 Task: Create a Sprint called Sprint0000000250 in Scrum Project Project0000000084 in Jira. Create a Sprint called Sprint0000000251 in Scrum Project Project0000000084 in Jira. Create a Sprint called Sprint0000000252 in Scrum Project Project0000000084 in Jira. Set Duration of Sprint called Sprint0000000250 in Scrum Project Project0000000084 to 1 week in Jira. Set Duration of Sprint called Sprint0000000251 in Scrum Project Project0000000084 to 2 weeks in Jira
Action: Mouse moved to (274, 90)
Screenshot: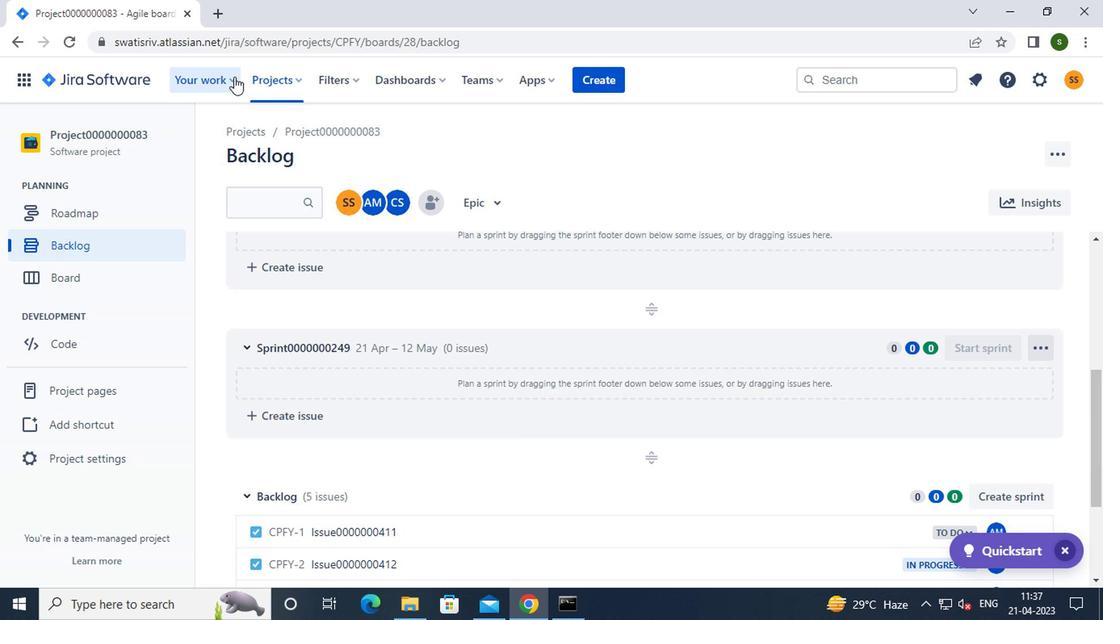 
Action: Mouse pressed left at (274, 90)
Screenshot: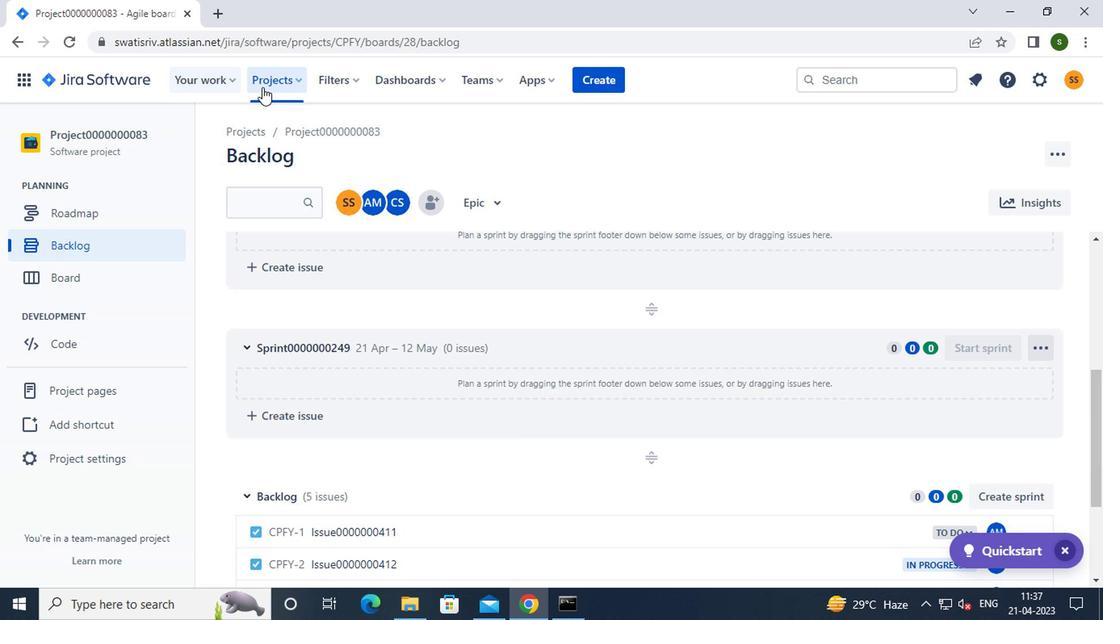 
Action: Mouse moved to (336, 185)
Screenshot: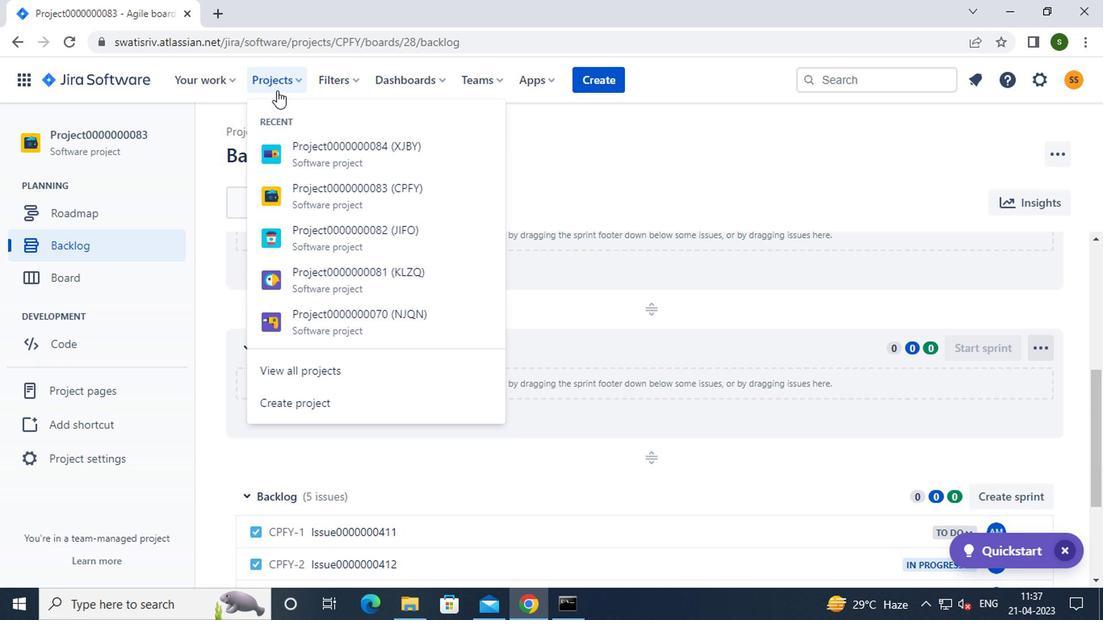 
Action: Mouse pressed left at (336, 185)
Screenshot: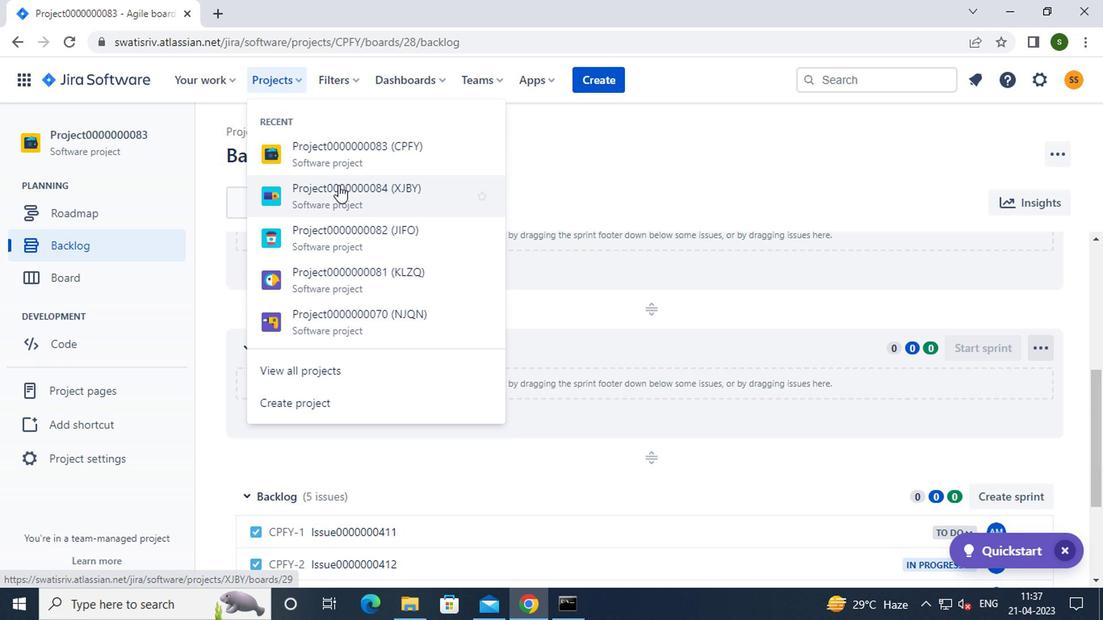 
Action: Mouse moved to (126, 251)
Screenshot: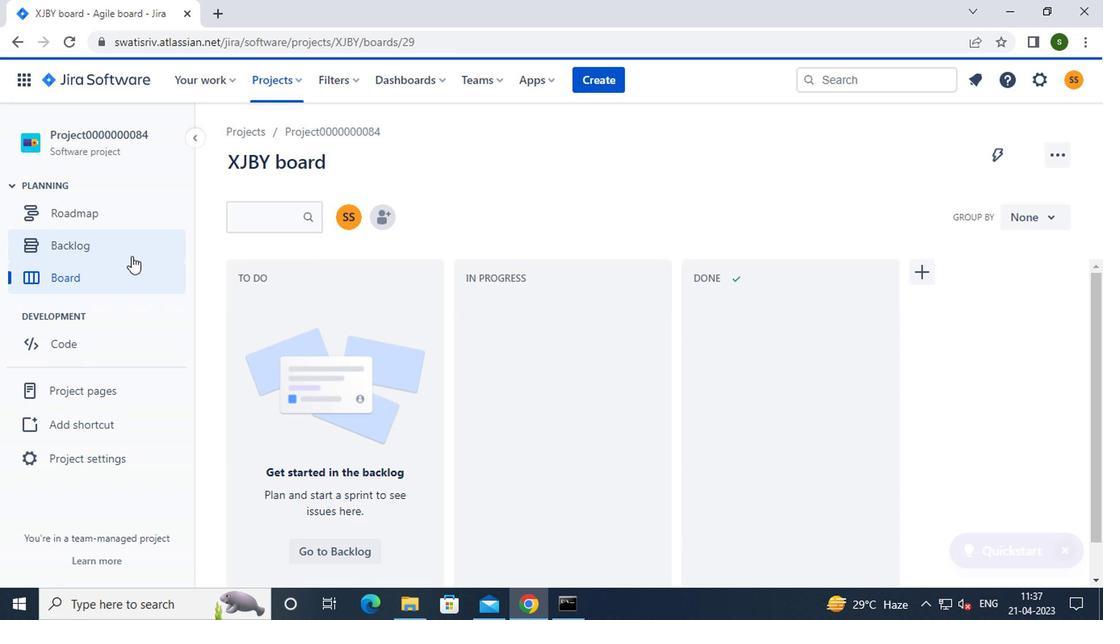 
Action: Mouse pressed left at (126, 251)
Screenshot: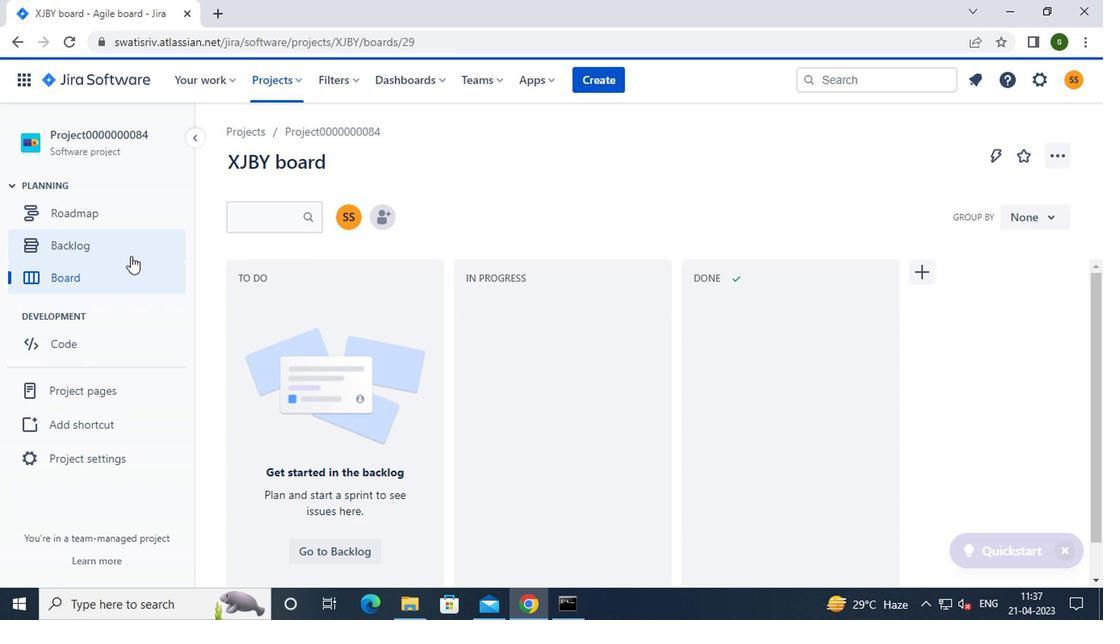 
Action: Mouse moved to (1031, 259)
Screenshot: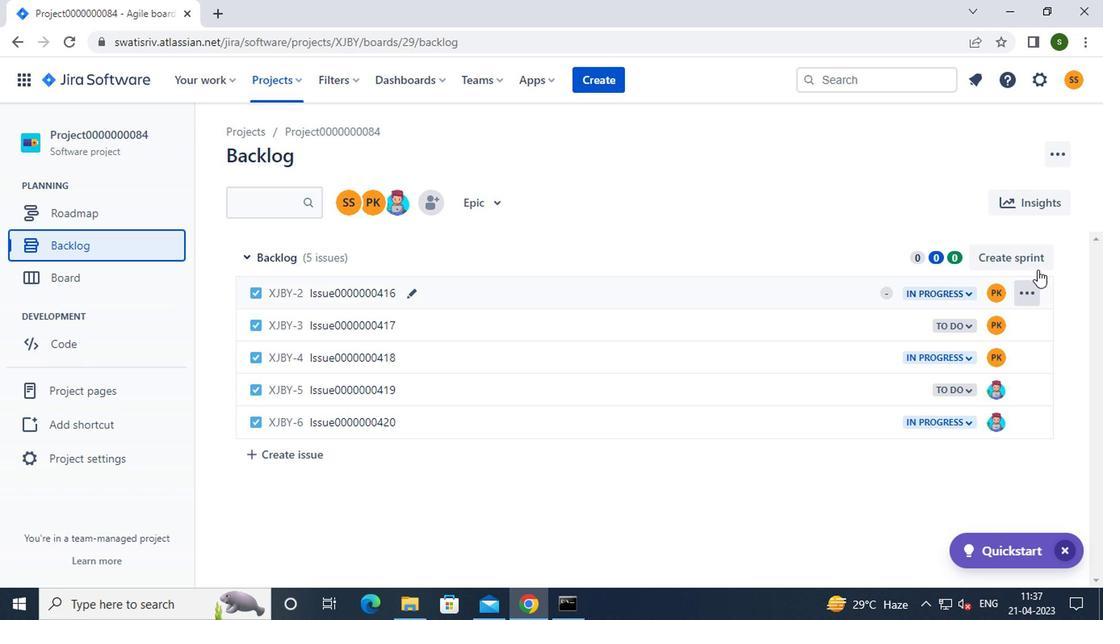 
Action: Mouse pressed left at (1031, 259)
Screenshot: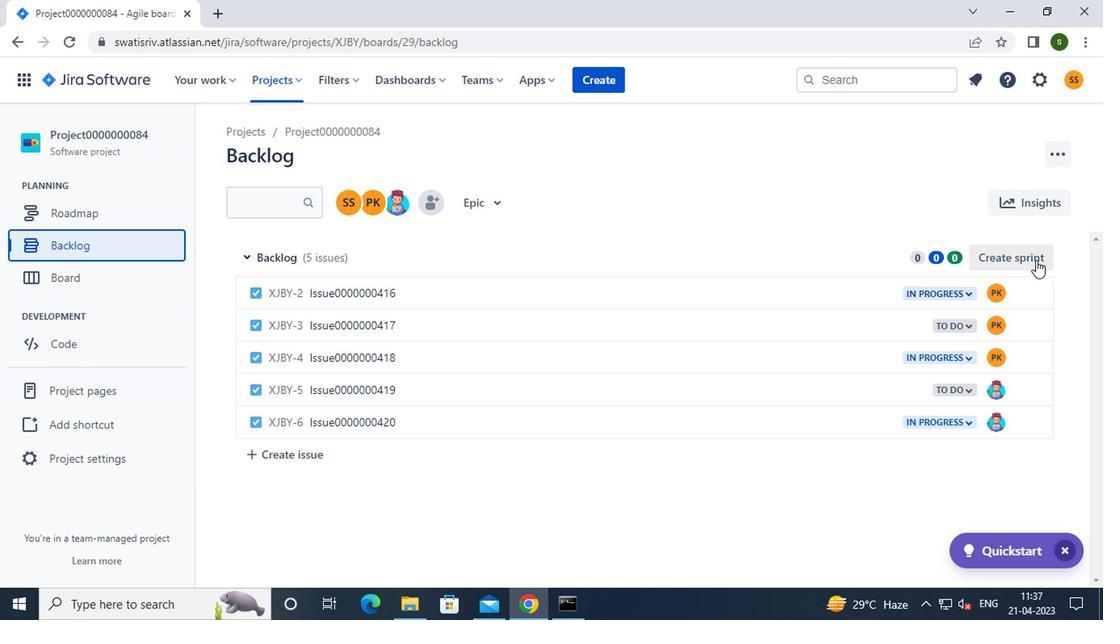 
Action: Mouse moved to (1044, 264)
Screenshot: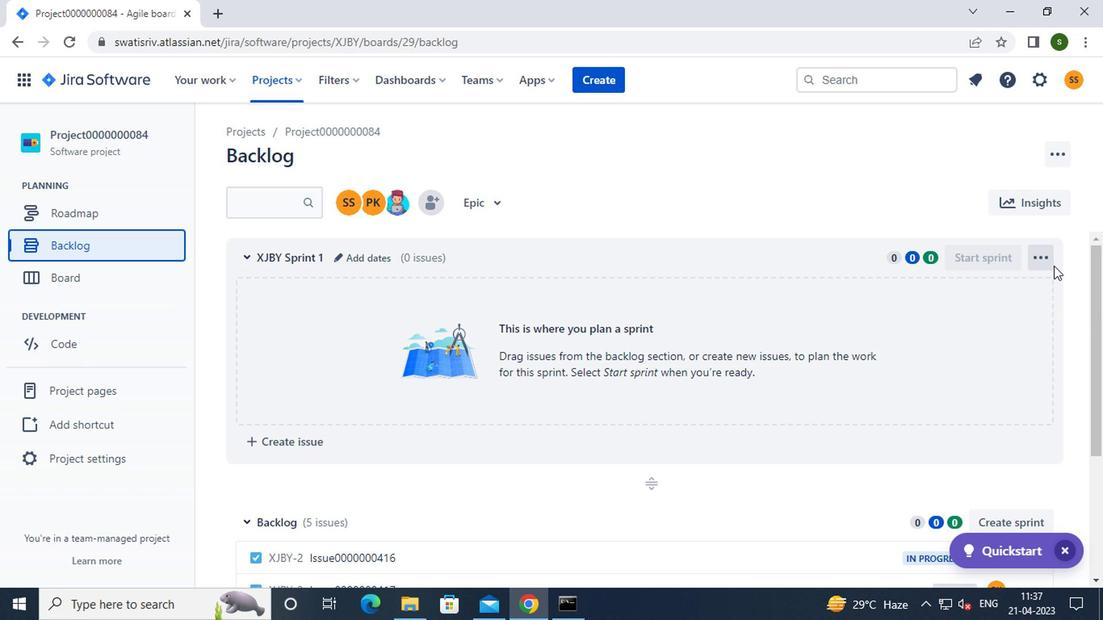 
Action: Mouse pressed left at (1044, 264)
Screenshot: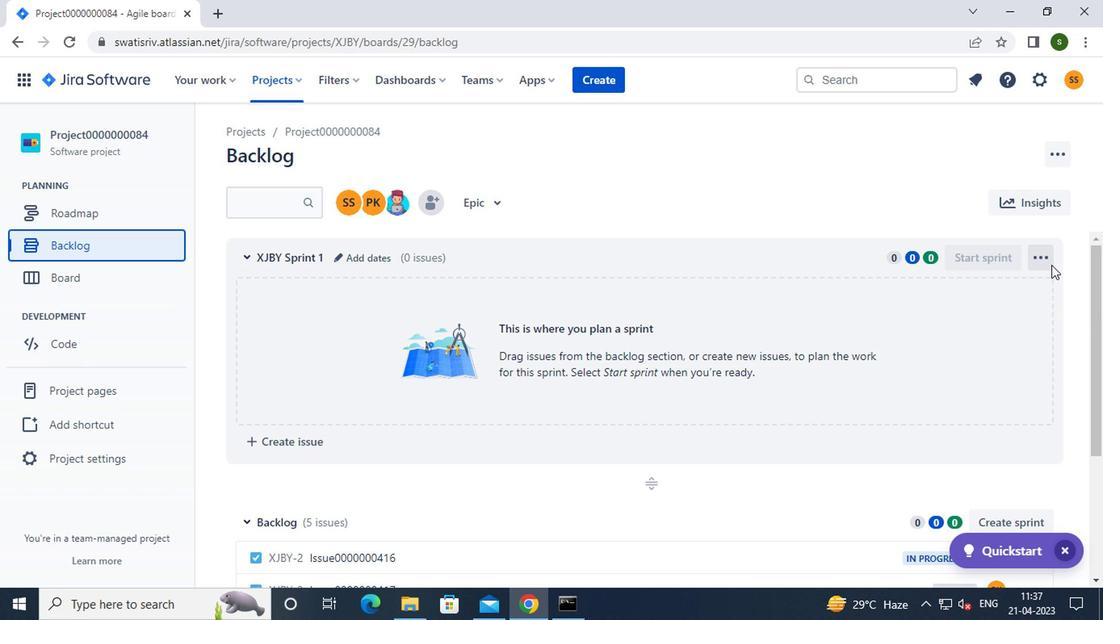 
Action: Mouse moved to (1002, 294)
Screenshot: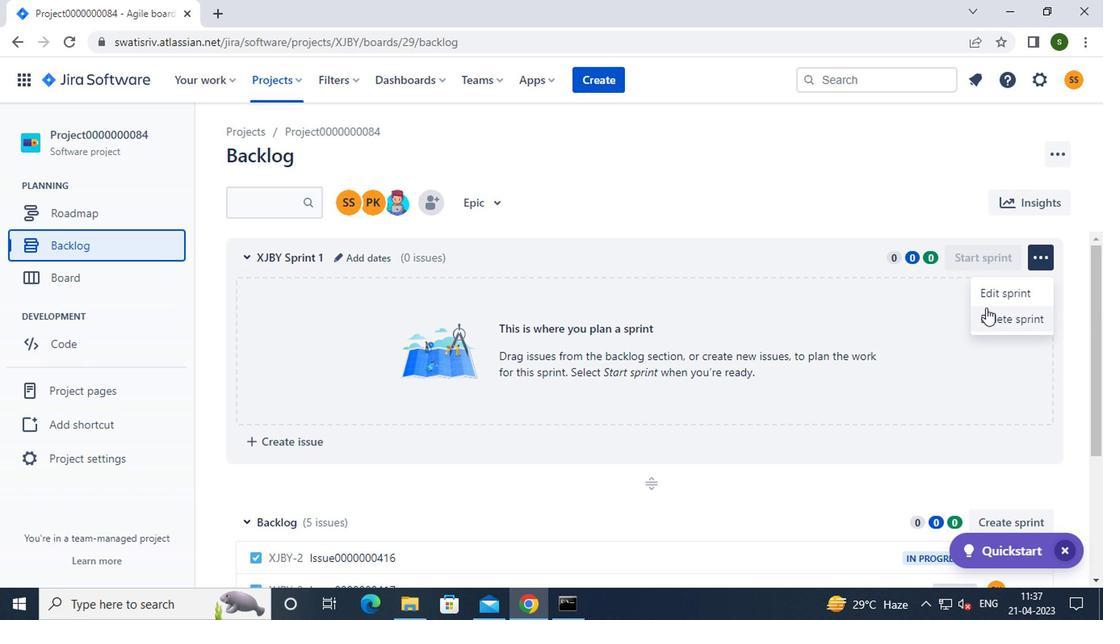 
Action: Mouse pressed left at (1002, 294)
Screenshot: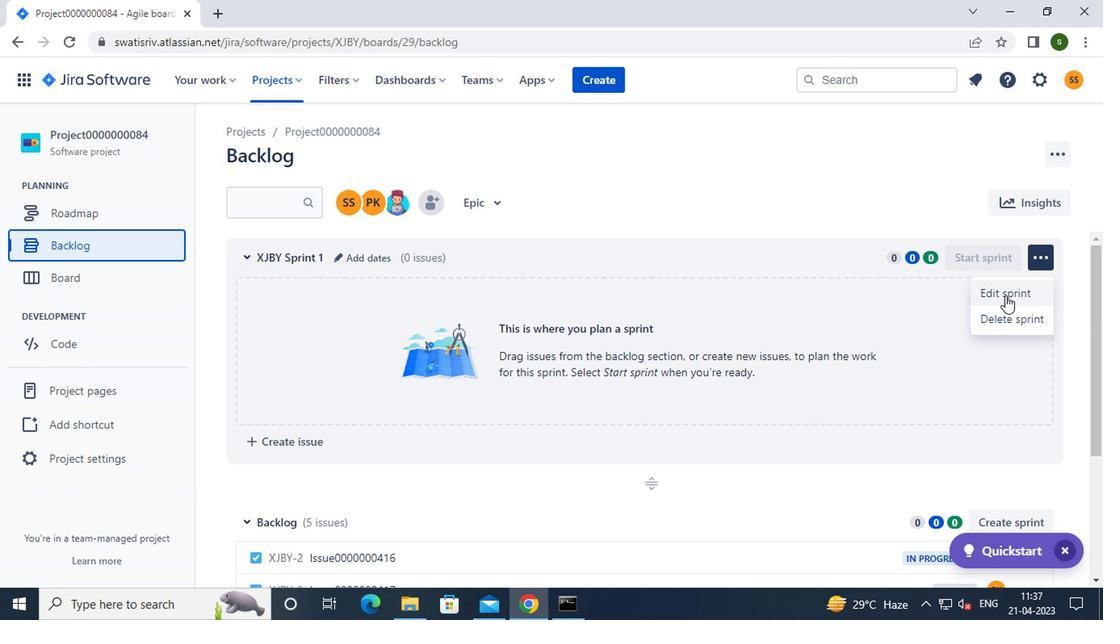 
Action: Mouse moved to (419, 202)
Screenshot: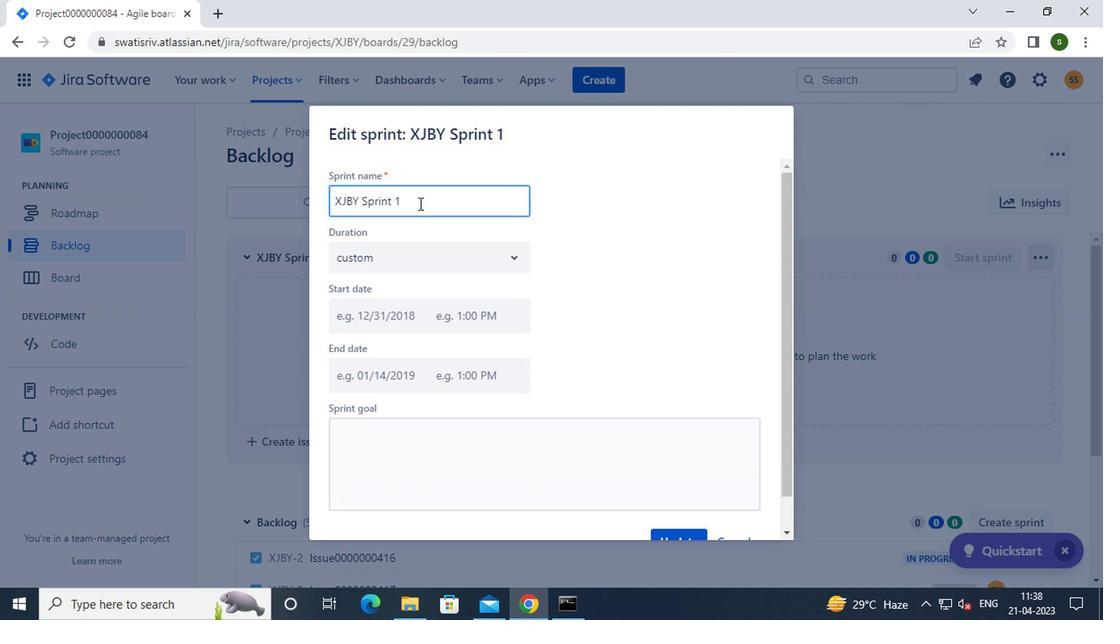 
Action: Key pressed <Key.backspace><Key.backspace><Key.backspace><Key.backspace><Key.backspace><Key.backspace><Key.backspace><Key.backspace><Key.backspace><Key.backspace><Key.backspace><Key.backspace><Key.backspace><Key.backspace><Key.backspace><Key.backspace><Key.backspace><Key.backspace><Key.backspace><Key.backspace>s<Key.caps_lock>print0000000250
Screenshot: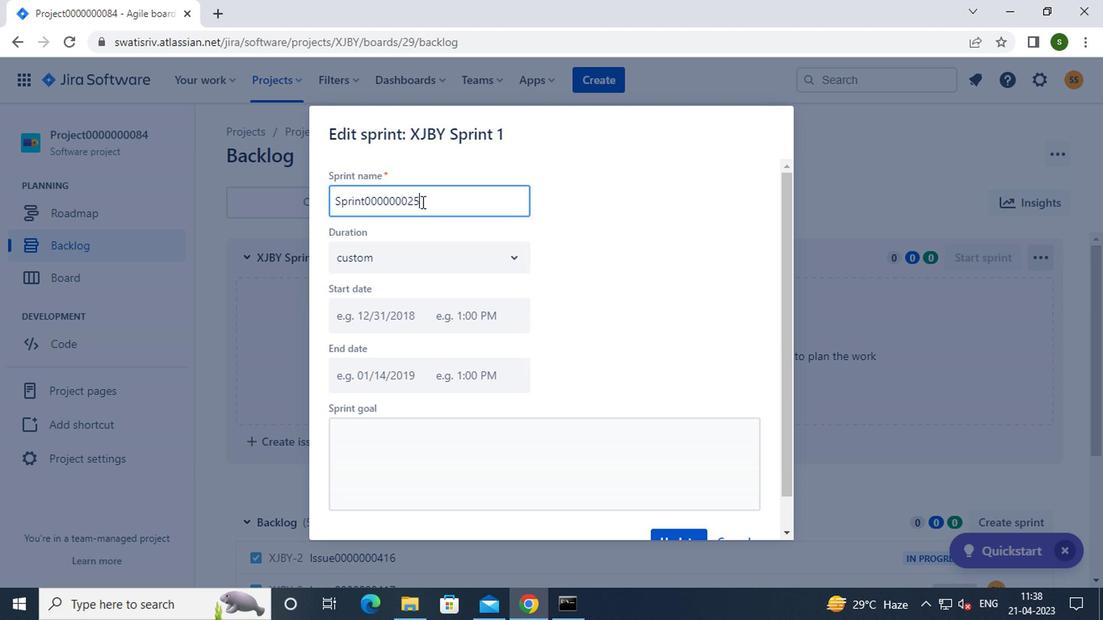
Action: Mouse moved to (647, 292)
Screenshot: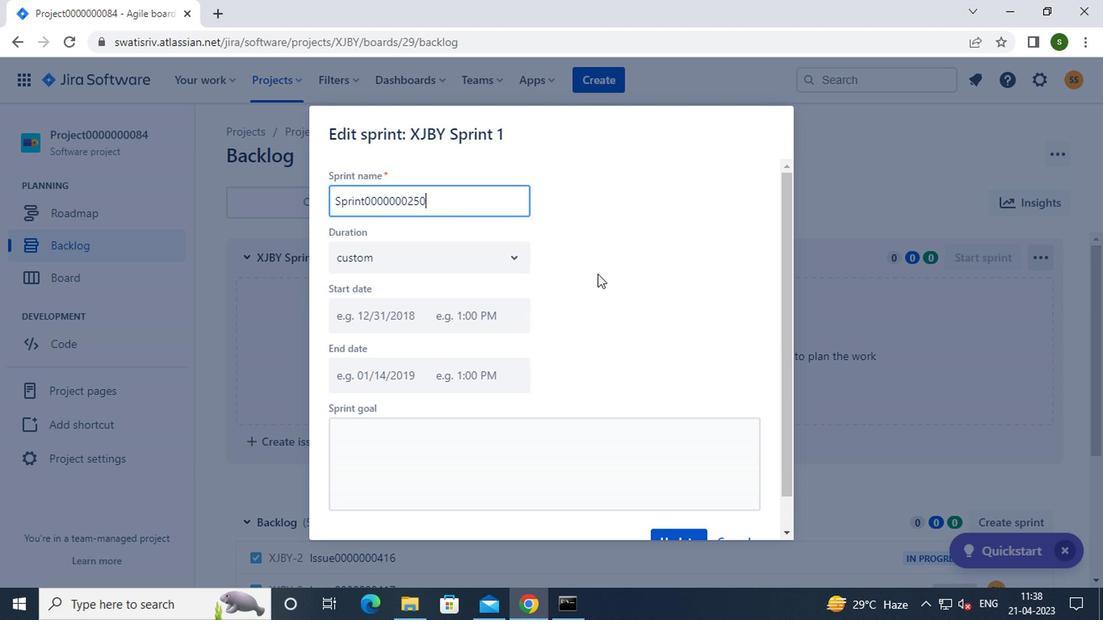 
Action: Mouse scrolled (647, 290) with delta (0, -1)
Screenshot: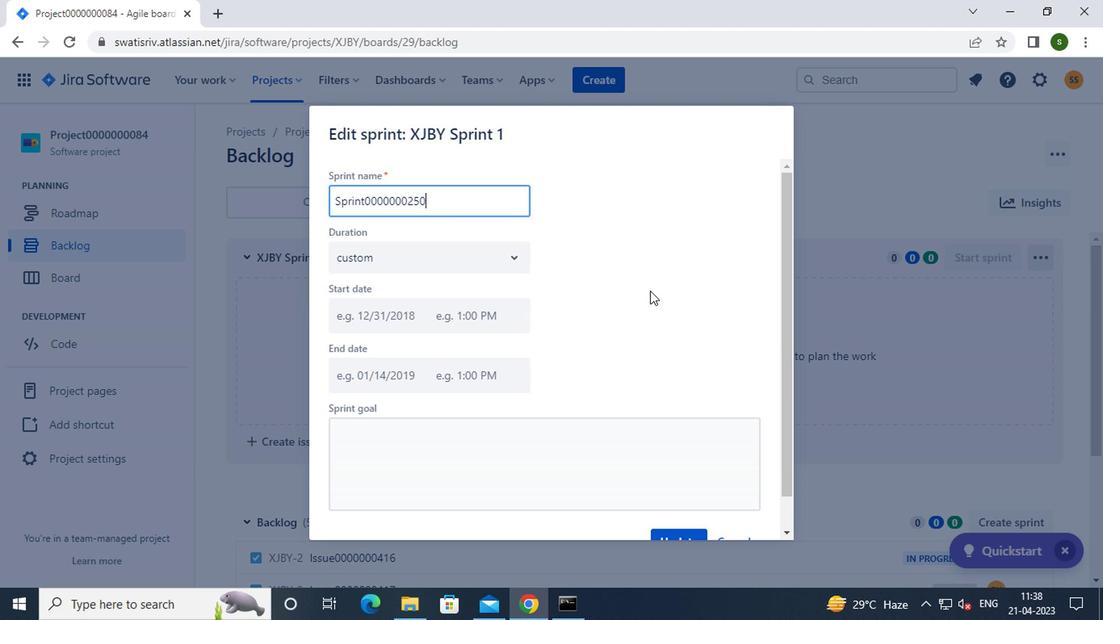 
Action: Mouse scrolled (647, 290) with delta (0, -1)
Screenshot: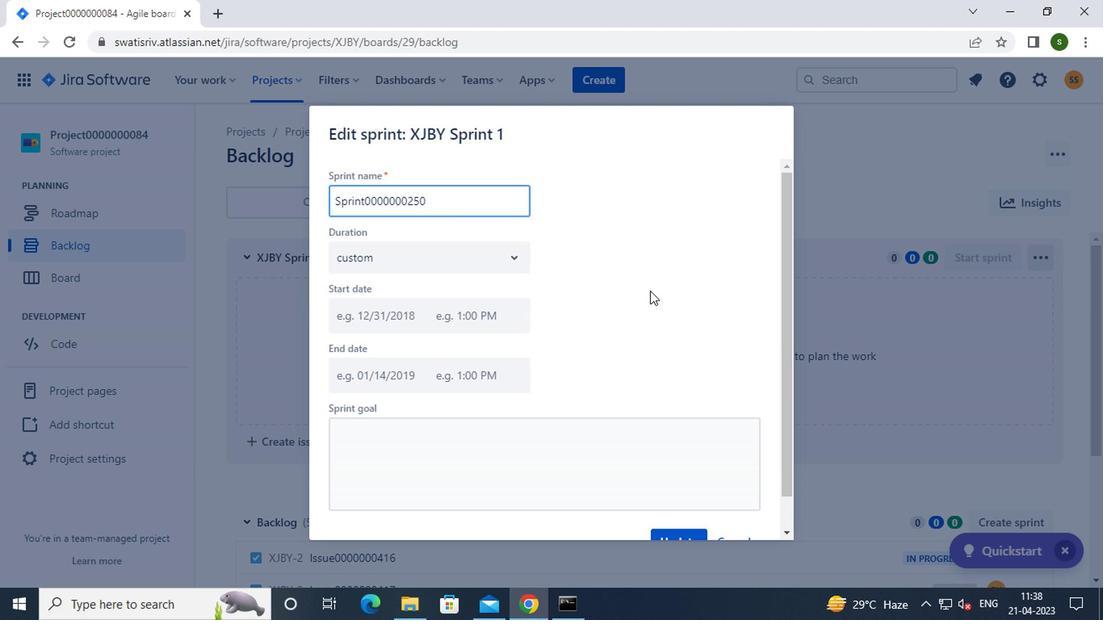 
Action: Mouse moved to (689, 510)
Screenshot: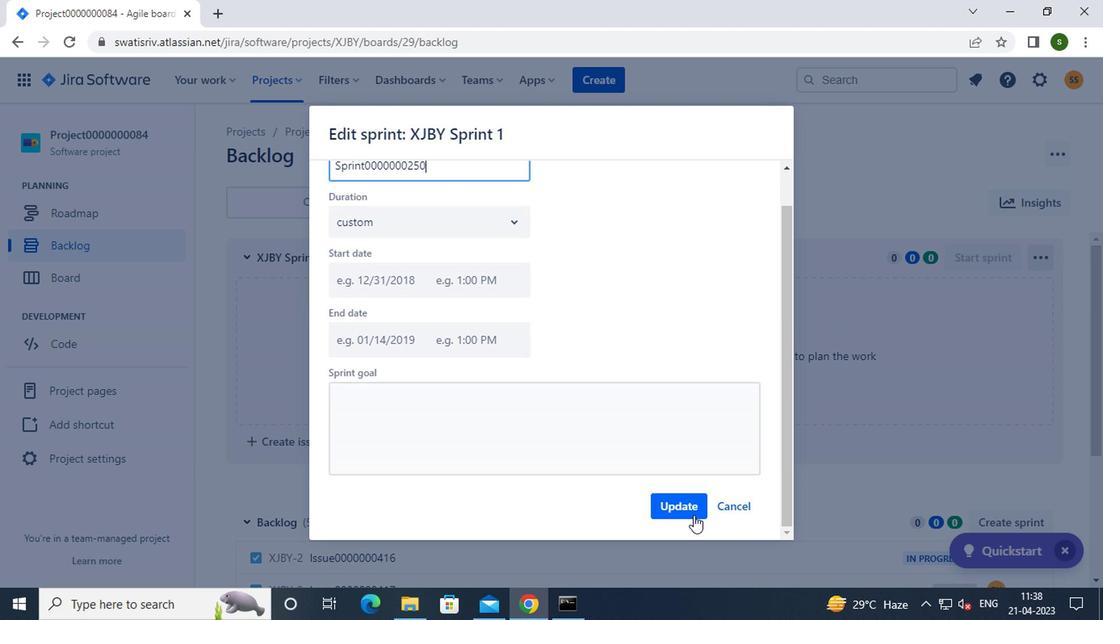 
Action: Mouse pressed left at (689, 510)
Screenshot: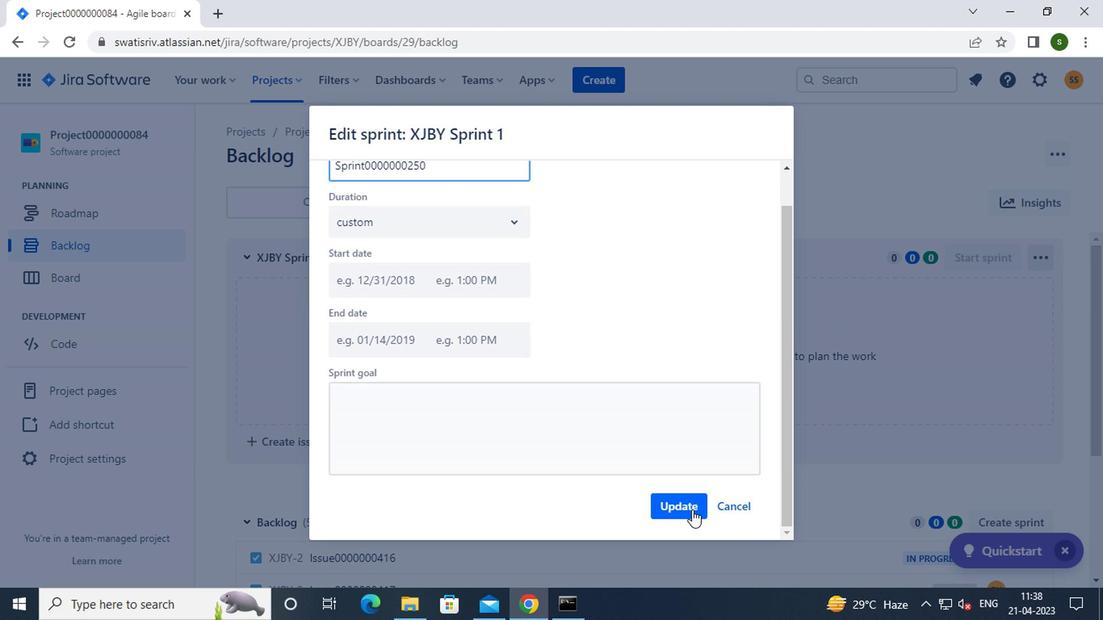 
Action: Mouse moved to (881, 482)
Screenshot: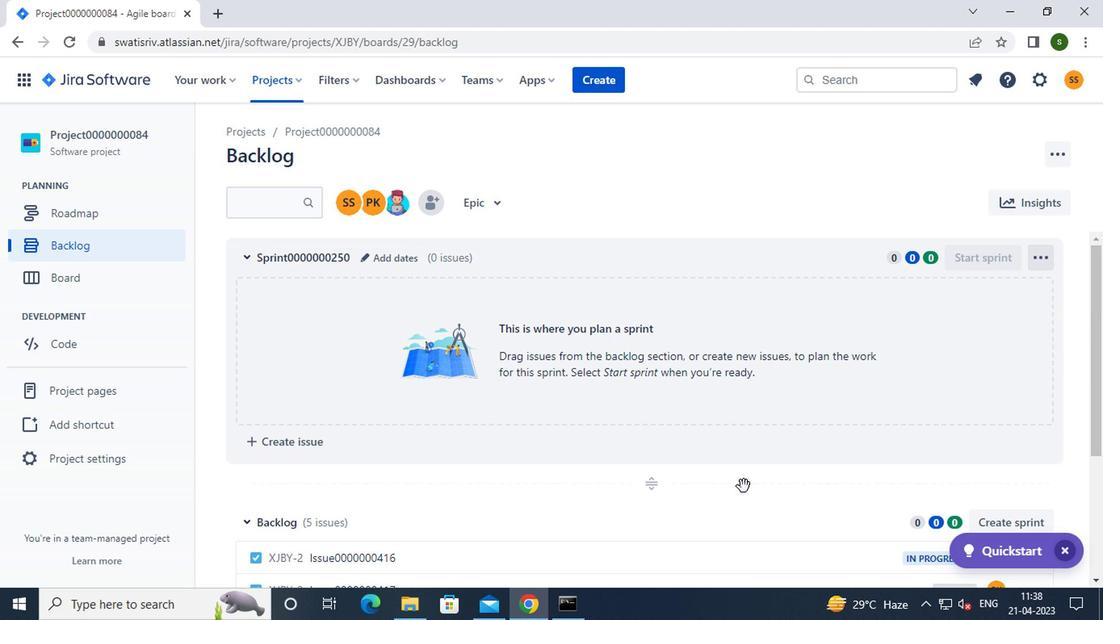 
Action: Mouse scrolled (881, 482) with delta (0, 0)
Screenshot: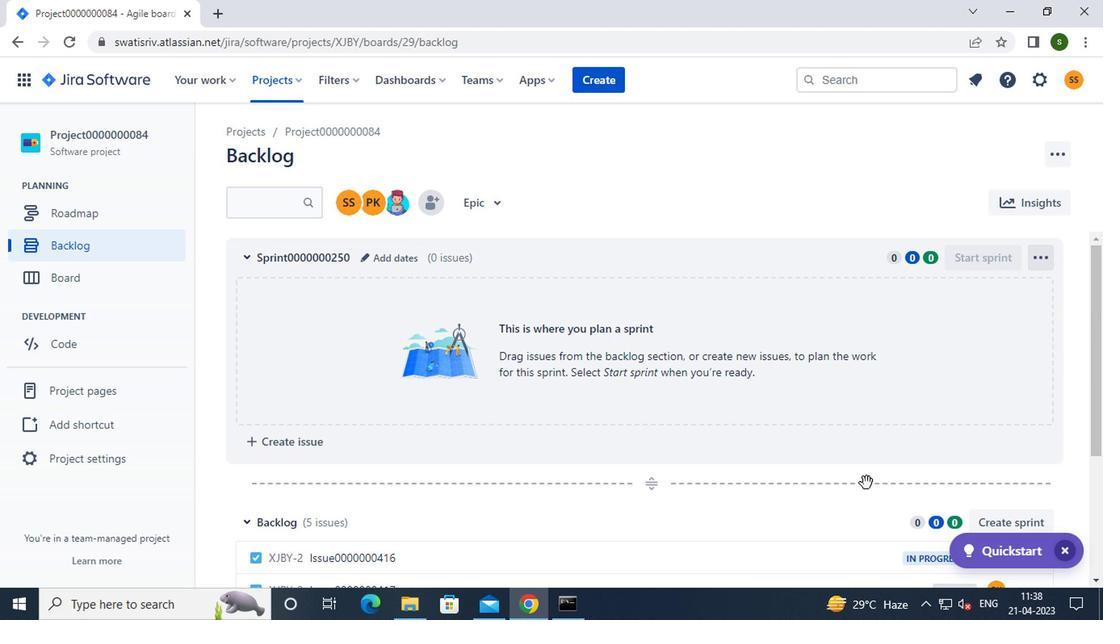 
Action: Mouse scrolled (881, 482) with delta (0, 0)
Screenshot: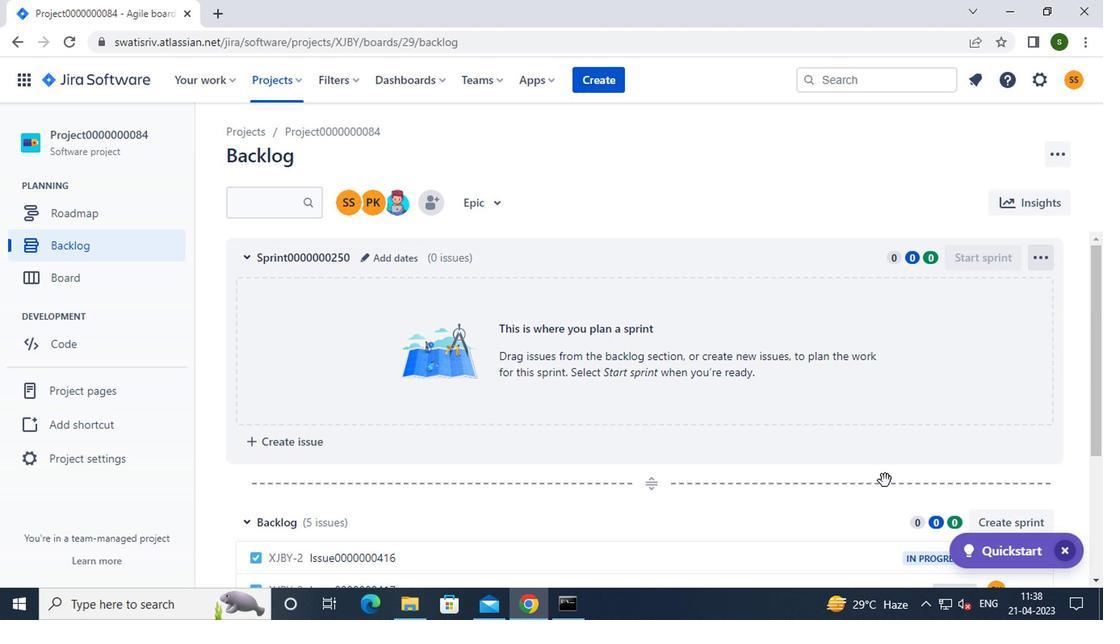 
Action: Mouse moved to (1030, 360)
Screenshot: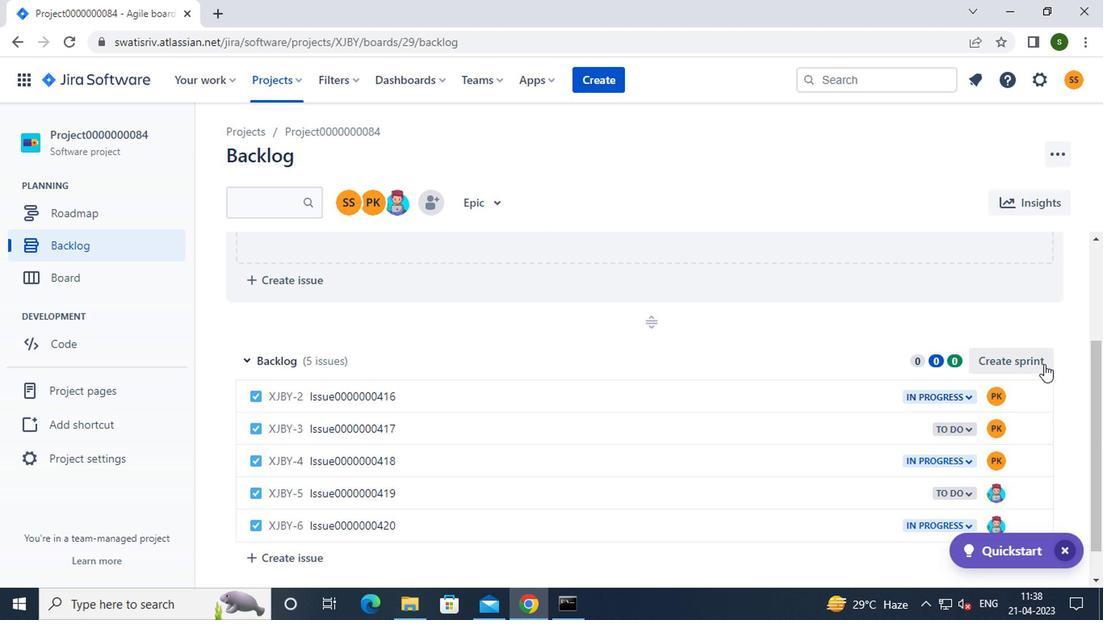 
Action: Mouse pressed left at (1030, 360)
Screenshot: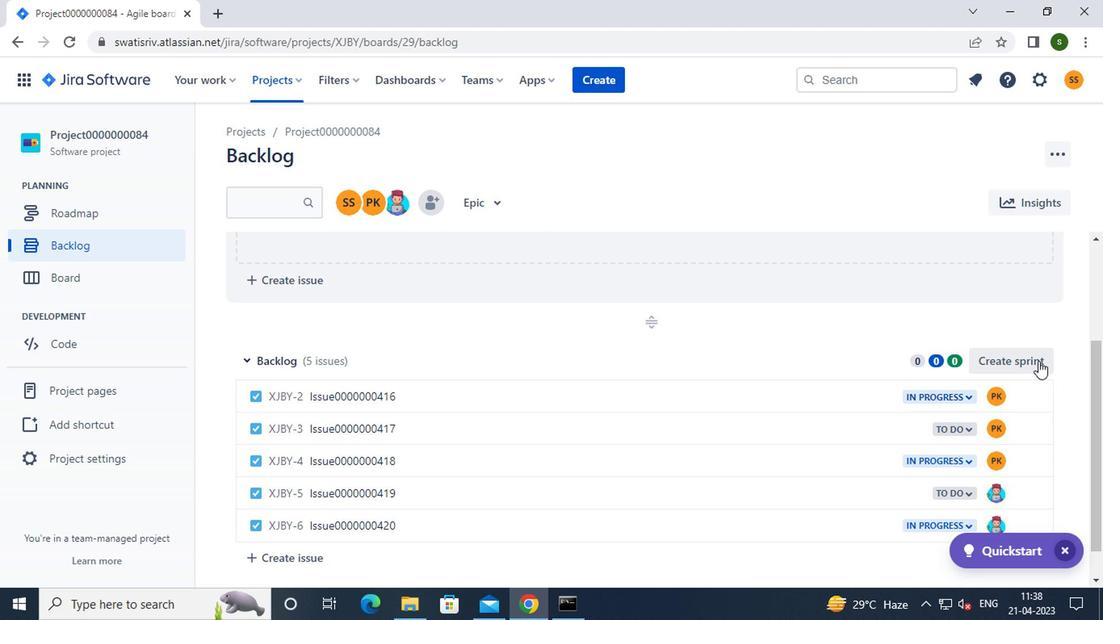 
Action: Mouse pressed left at (1030, 360)
Screenshot: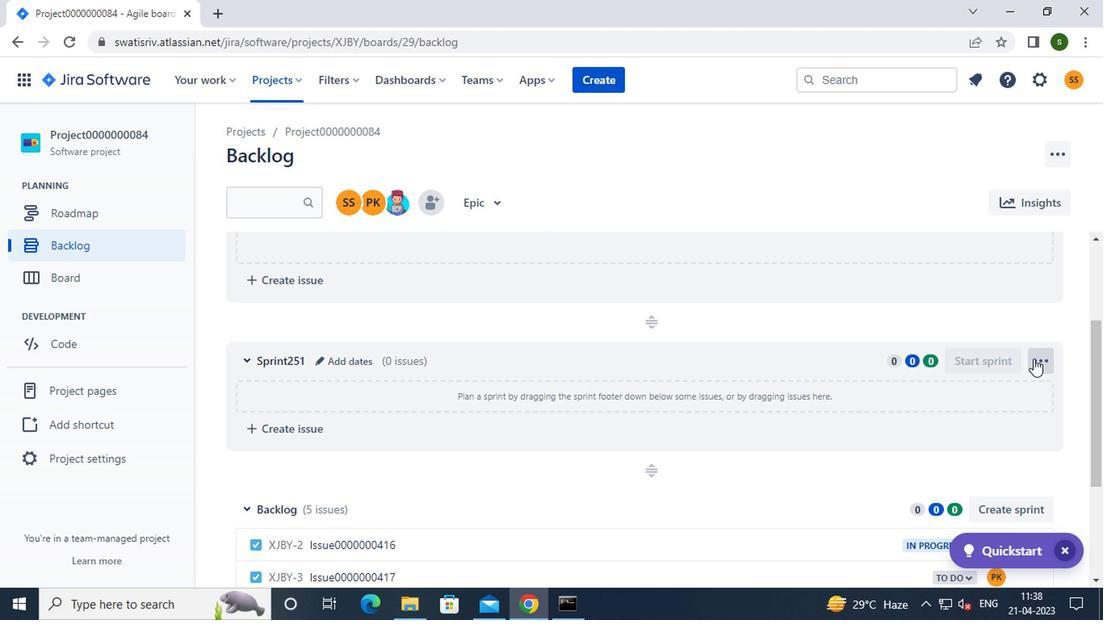 
Action: Mouse moved to (1006, 420)
Screenshot: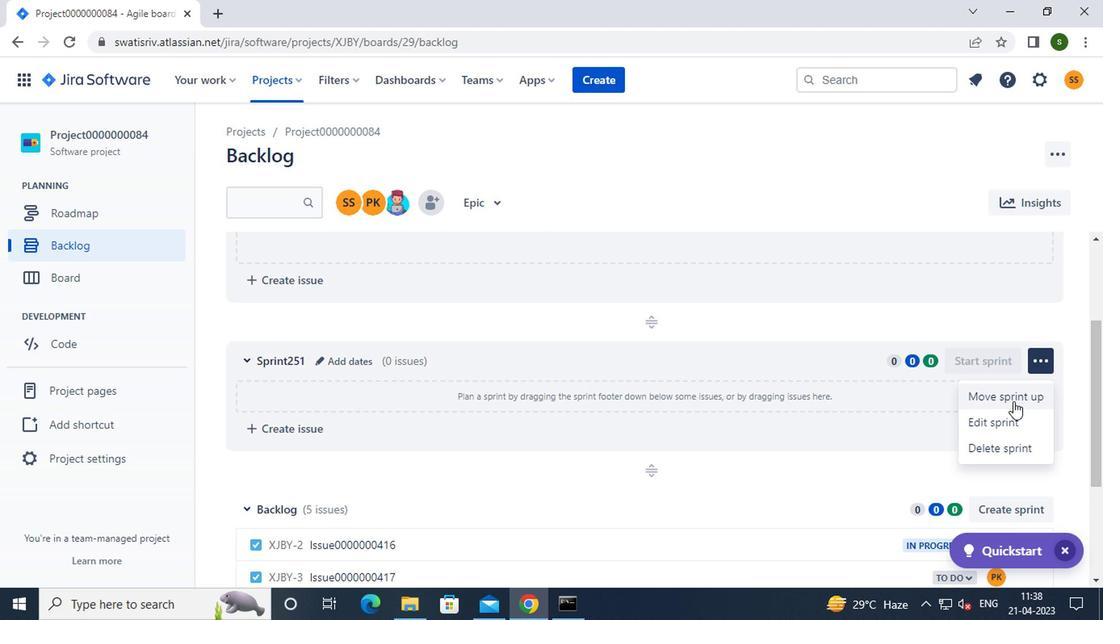 
Action: Mouse pressed left at (1006, 420)
Screenshot: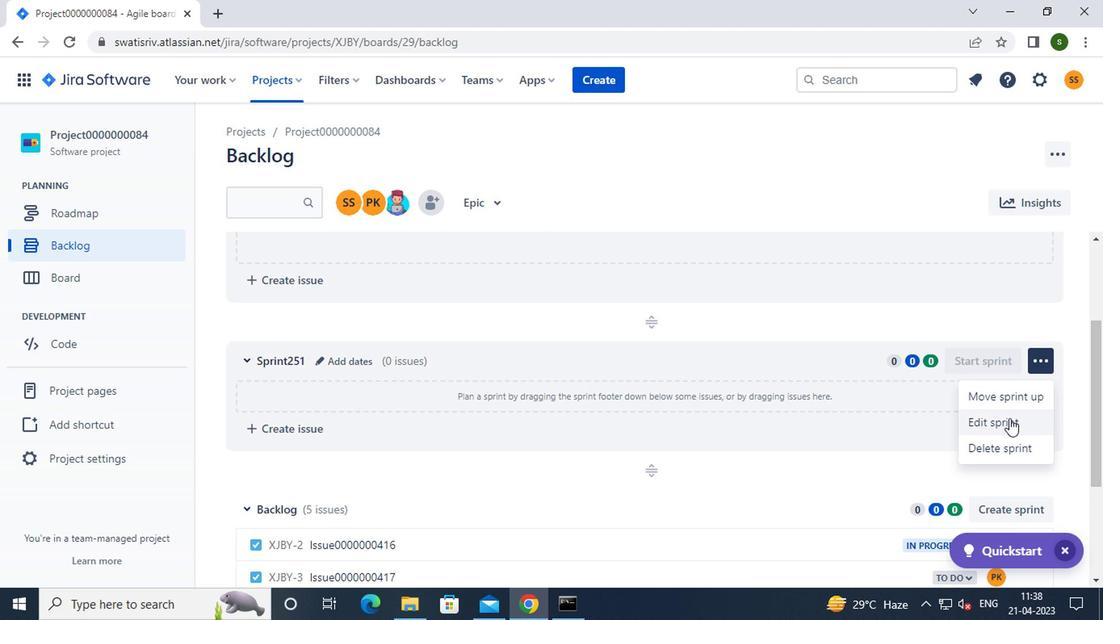 
Action: Mouse moved to (420, 201)
Screenshot: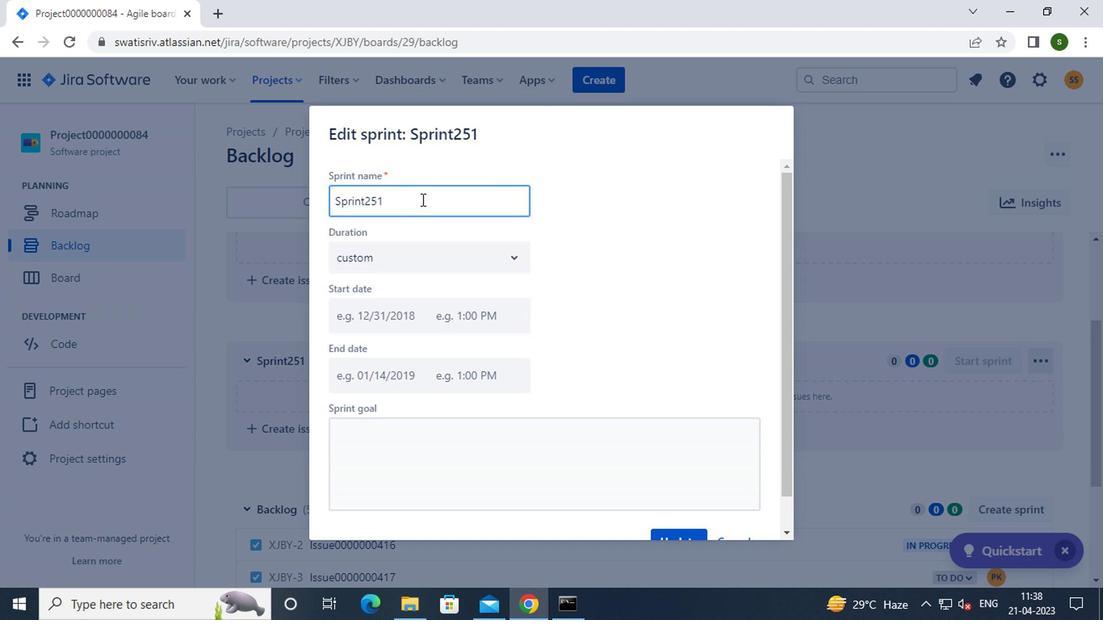 
Action: Key pressed <Key.backspace><Key.backspace><Key.backspace><Key.backspace><Key.backspace><Key.backspace><Key.backspace><Key.backspace><Key.backspace><Key.backspace><Key.backspace><Key.caps_lock>s<Key.caps_lock>print0000000251
Screenshot: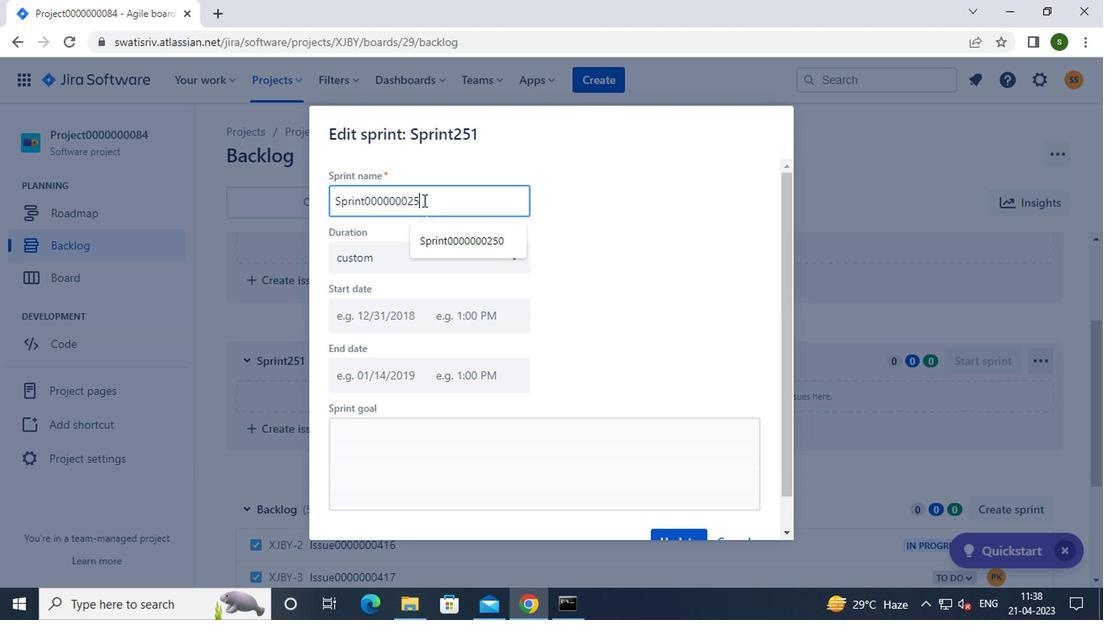
Action: Mouse moved to (578, 313)
Screenshot: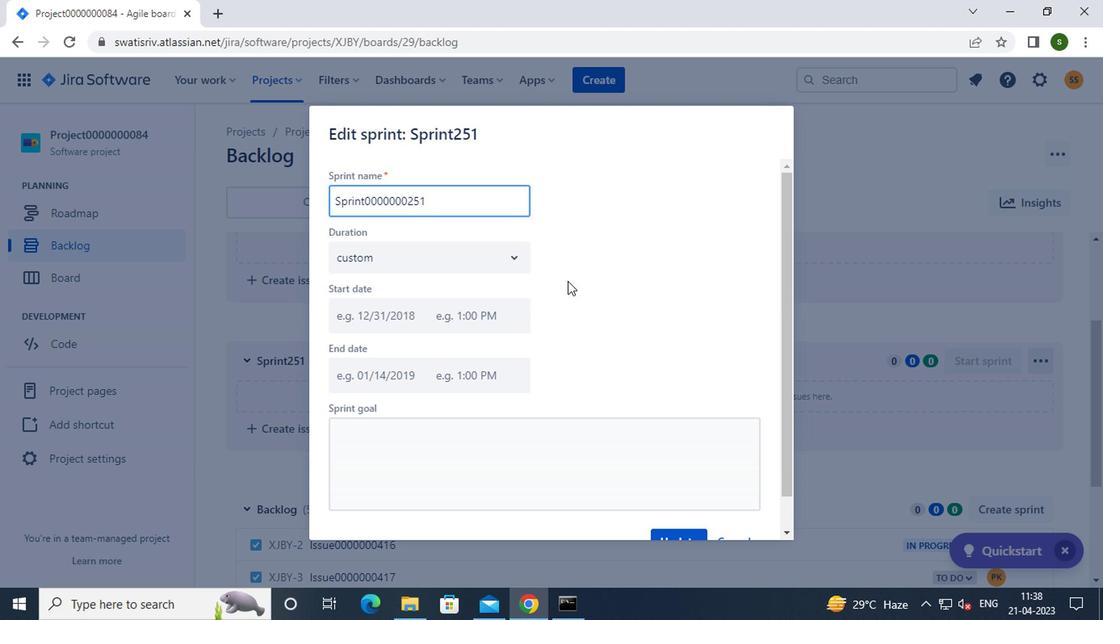 
Action: Mouse scrolled (578, 313) with delta (0, 0)
Screenshot: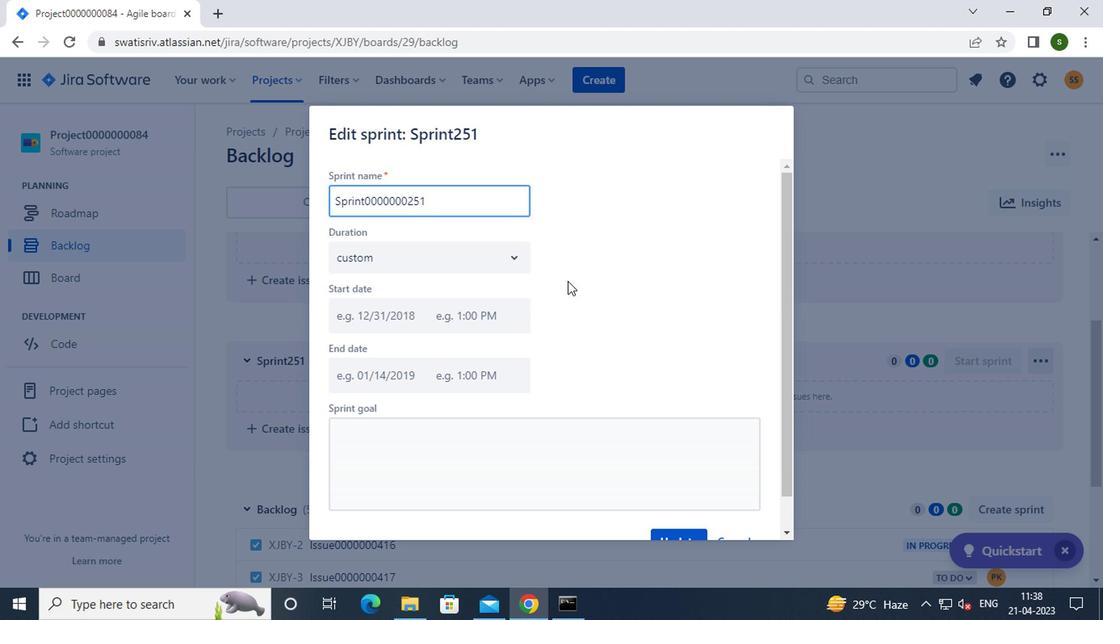 
Action: Mouse scrolled (578, 313) with delta (0, 0)
Screenshot: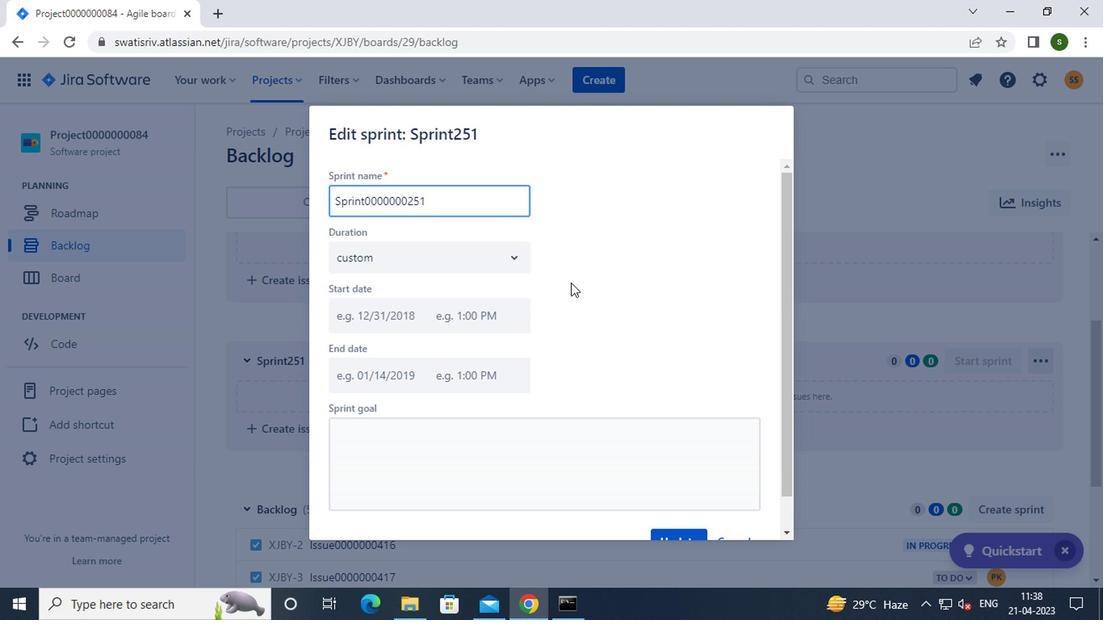
Action: Mouse moved to (672, 511)
Screenshot: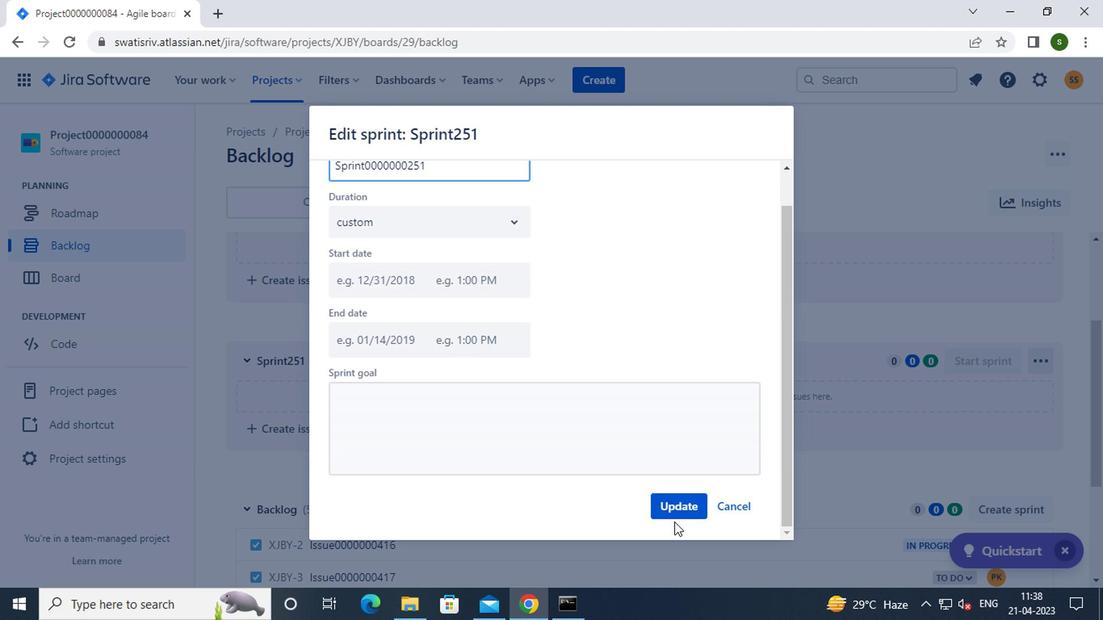 
Action: Mouse pressed left at (672, 511)
Screenshot: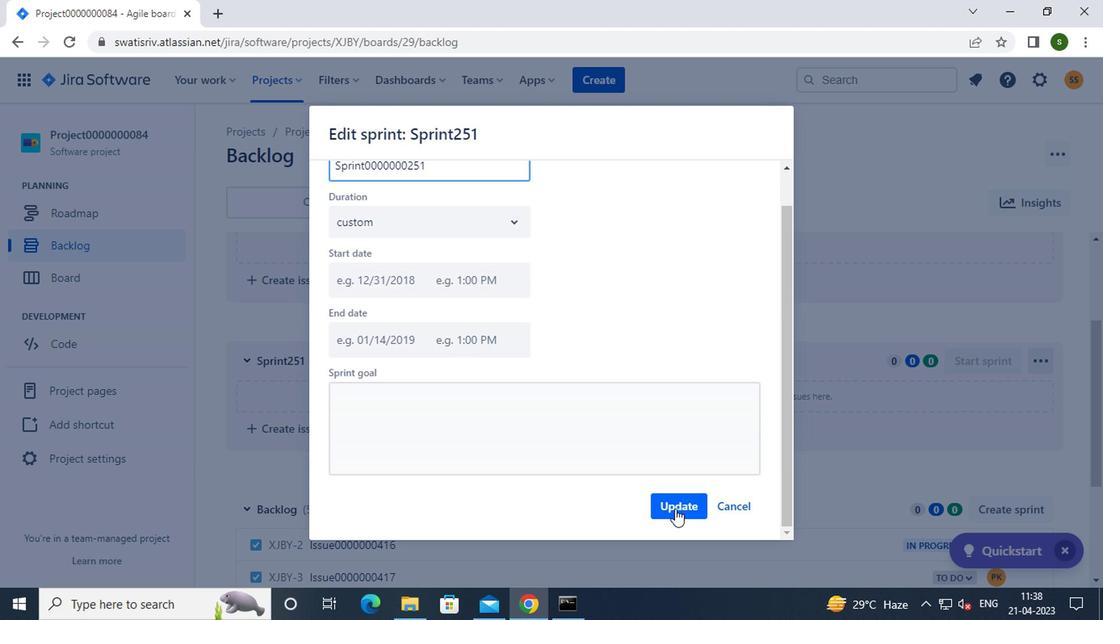 
Action: Mouse moved to (809, 451)
Screenshot: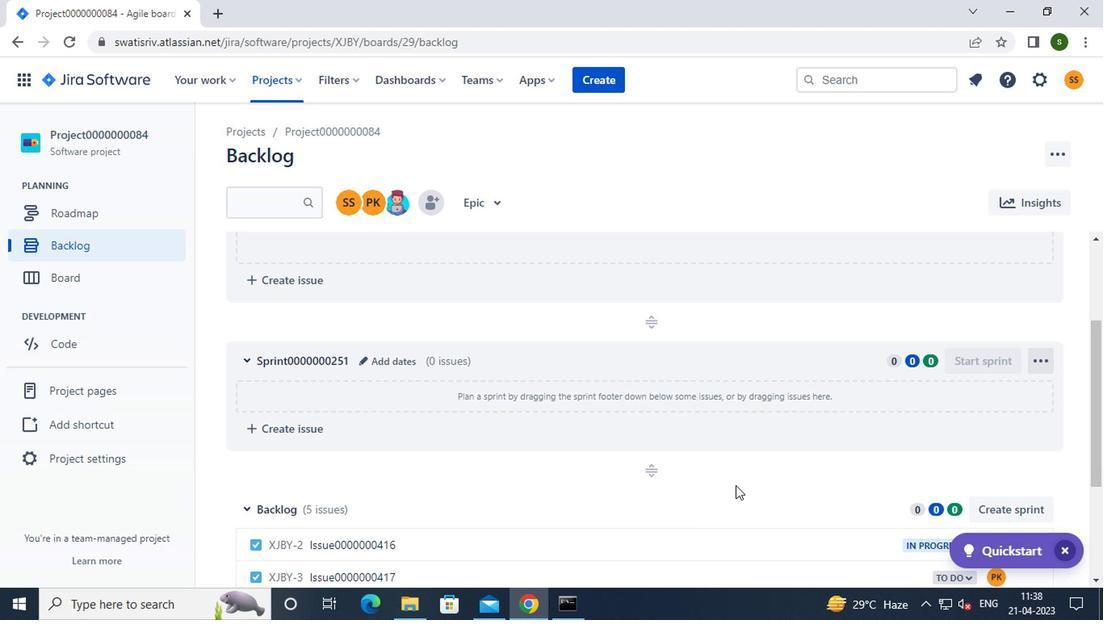 
Action: Mouse scrolled (809, 450) with delta (0, -1)
Screenshot: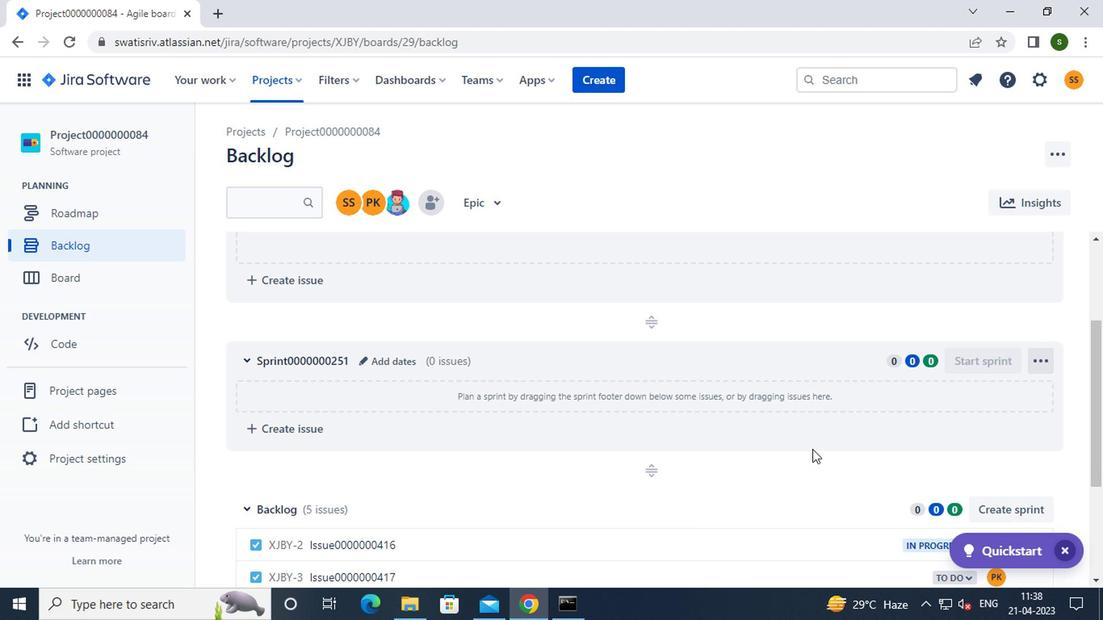 
Action: Mouse scrolled (809, 450) with delta (0, -1)
Screenshot: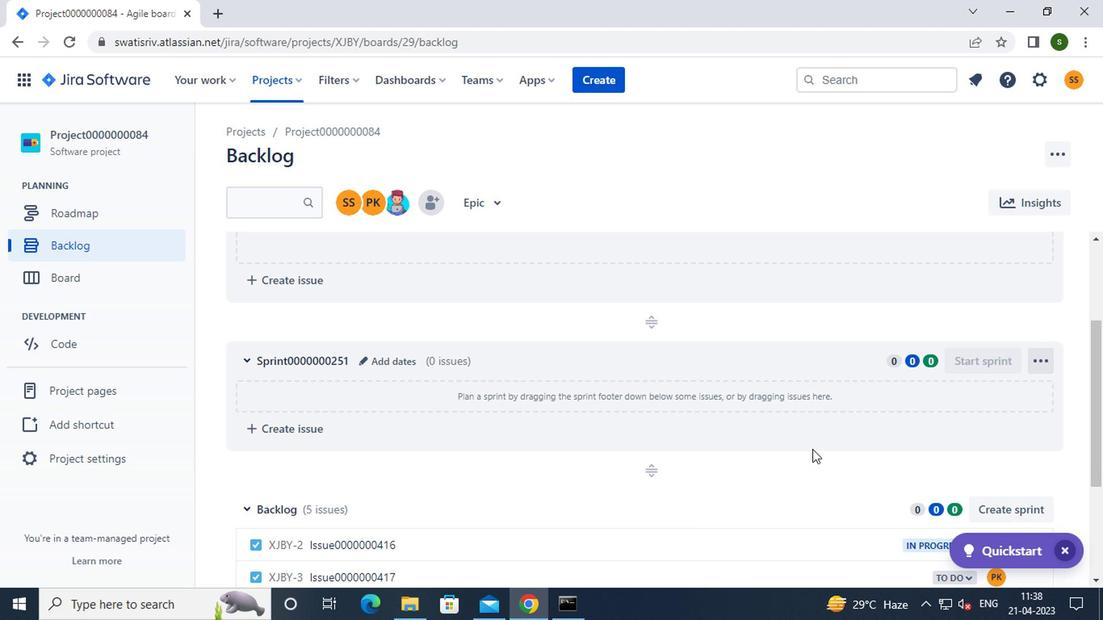 
Action: Mouse moved to (983, 347)
Screenshot: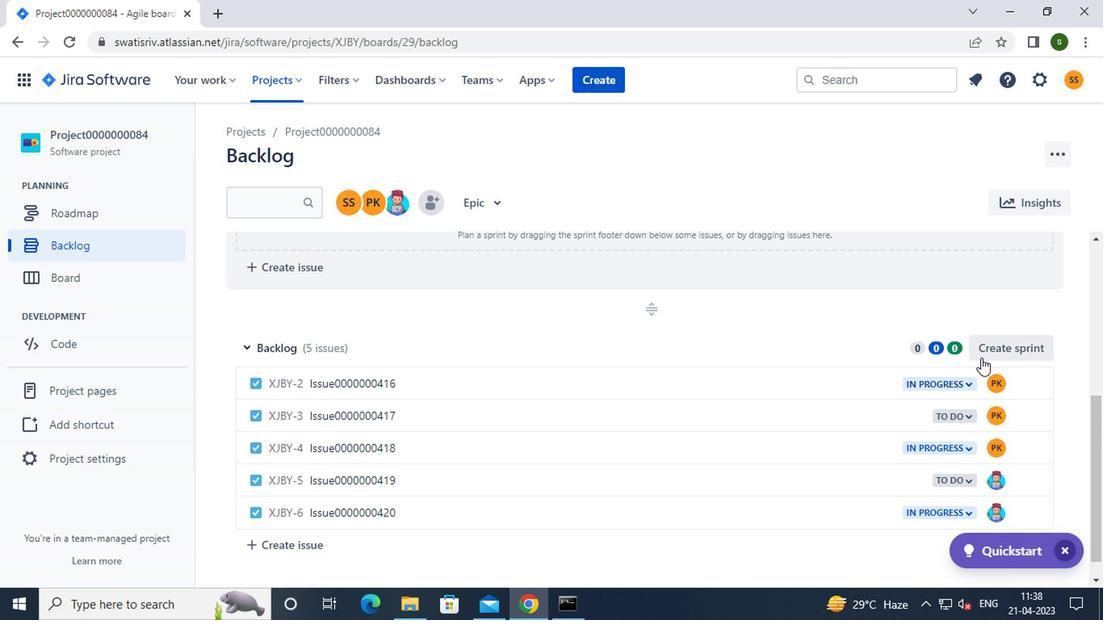 
Action: Mouse pressed left at (983, 347)
Screenshot: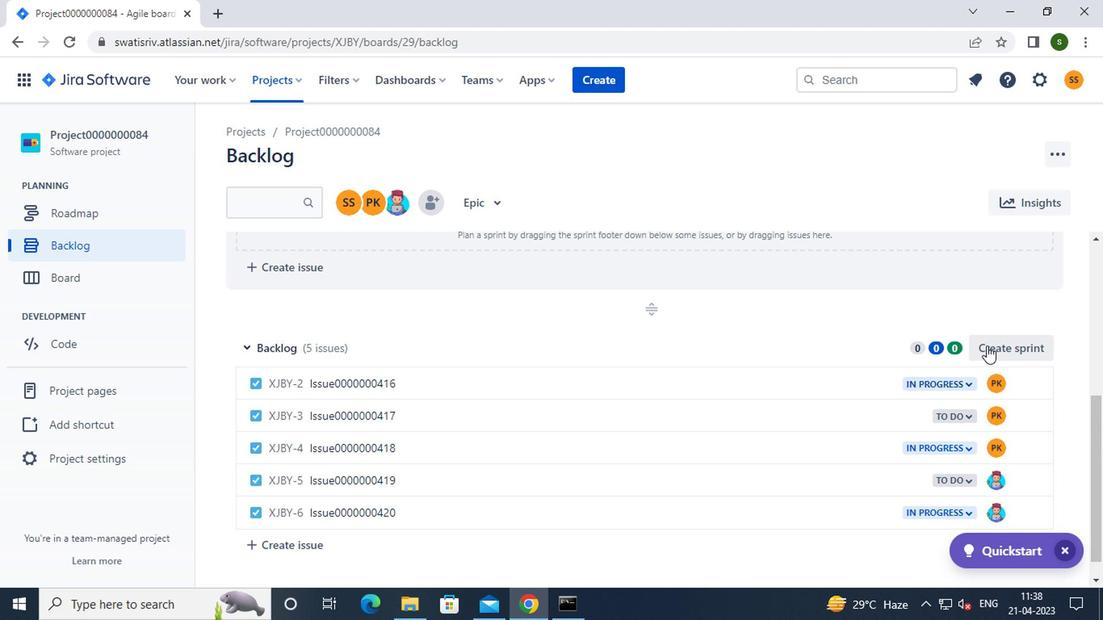 
Action: Mouse moved to (1030, 342)
Screenshot: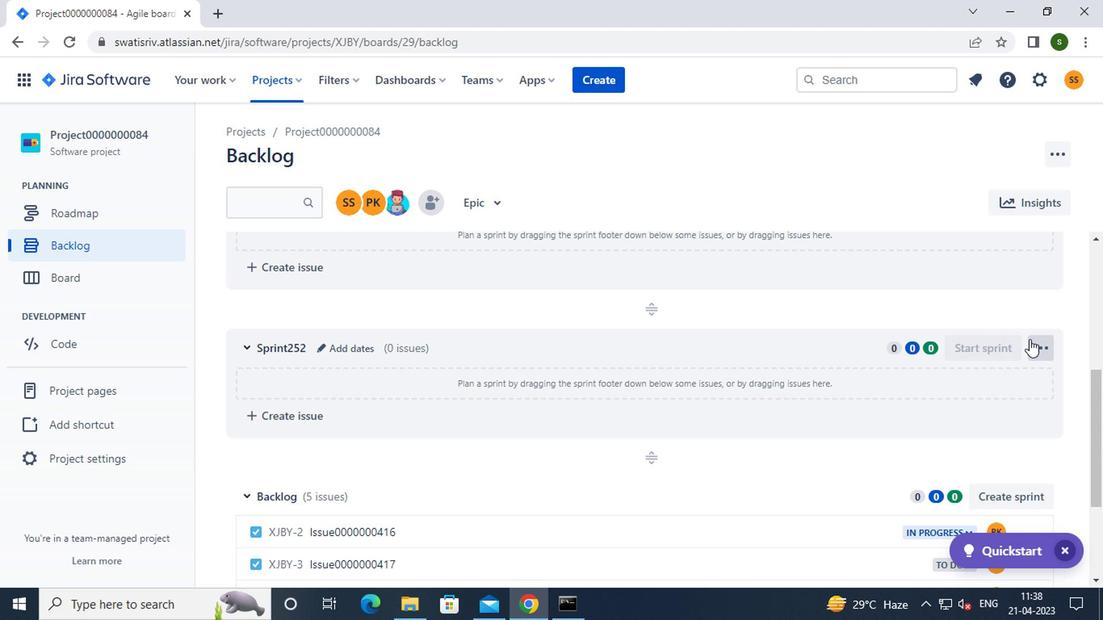
Action: Mouse pressed left at (1030, 342)
Screenshot: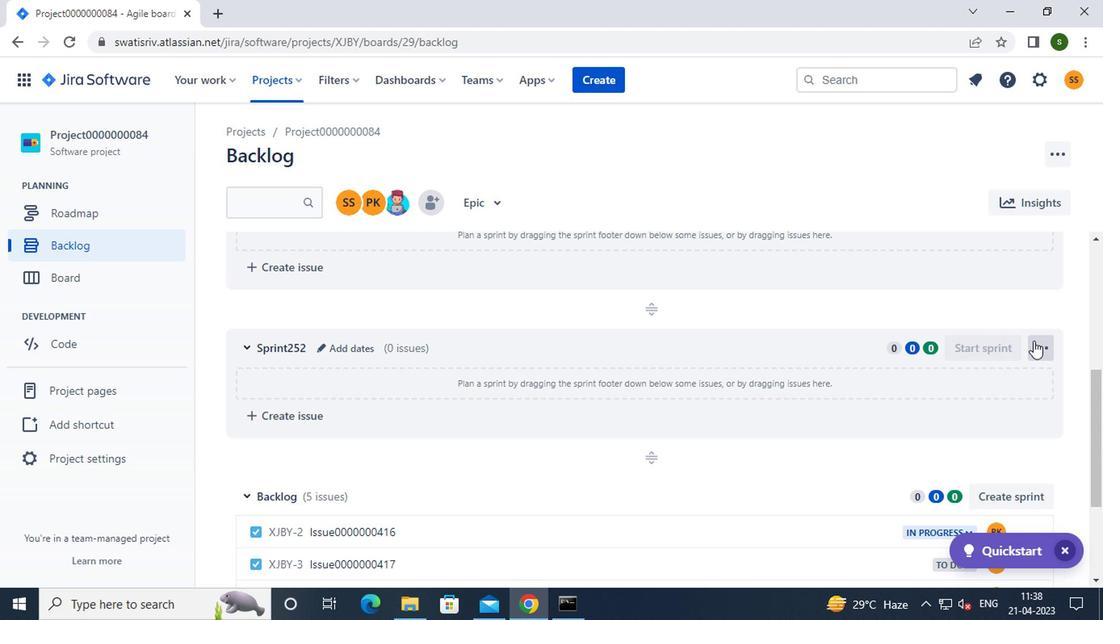 
Action: Mouse moved to (988, 408)
Screenshot: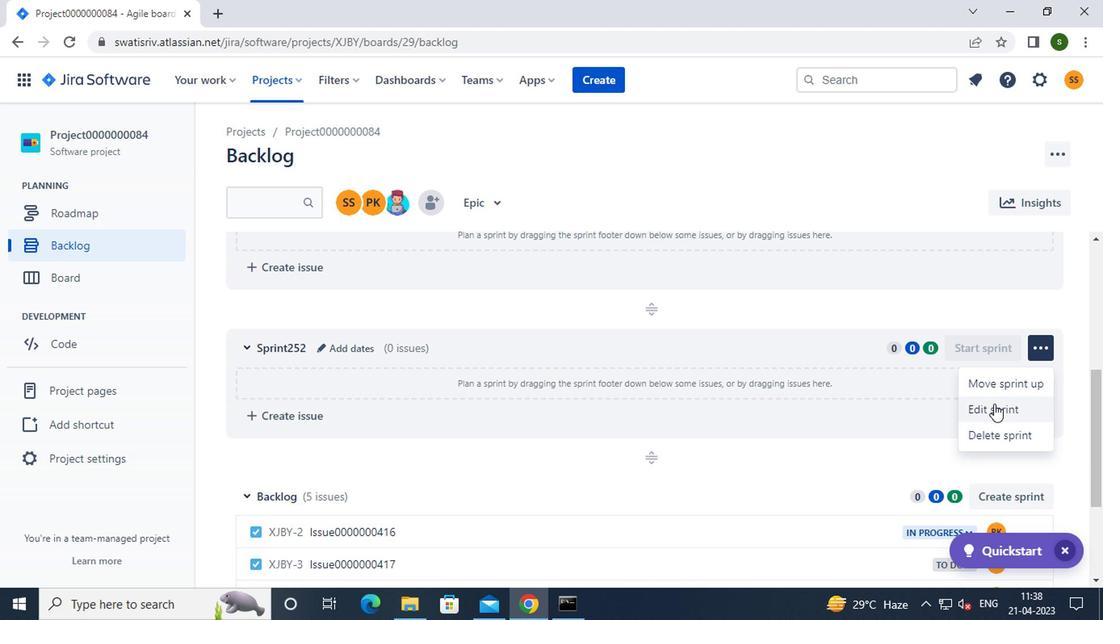 
Action: Mouse pressed left at (988, 408)
Screenshot: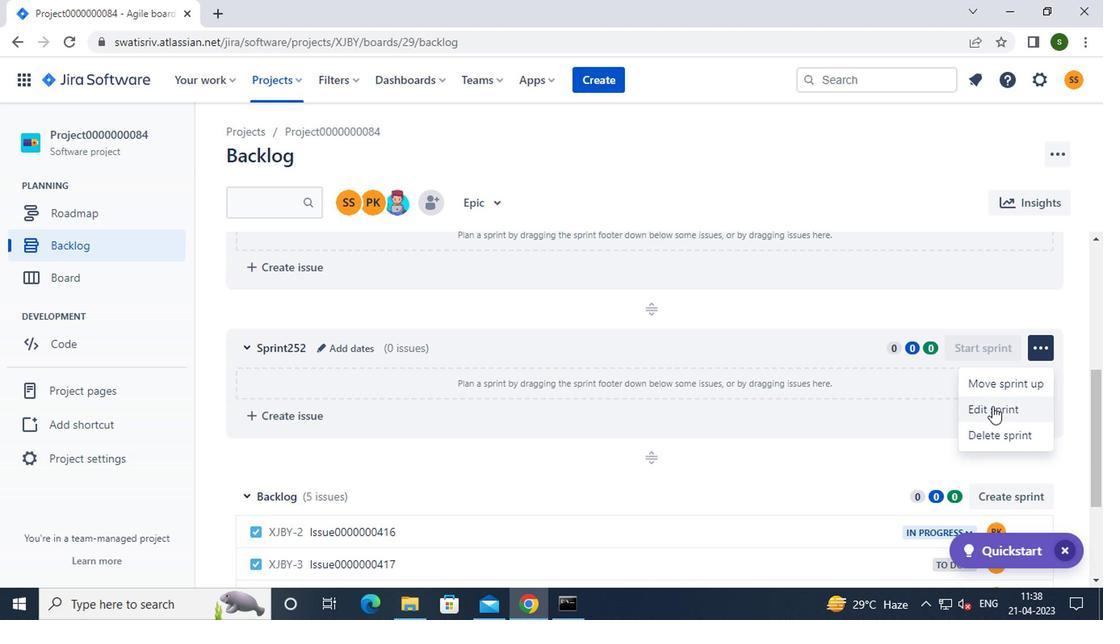 
Action: Mouse moved to (436, 207)
Screenshot: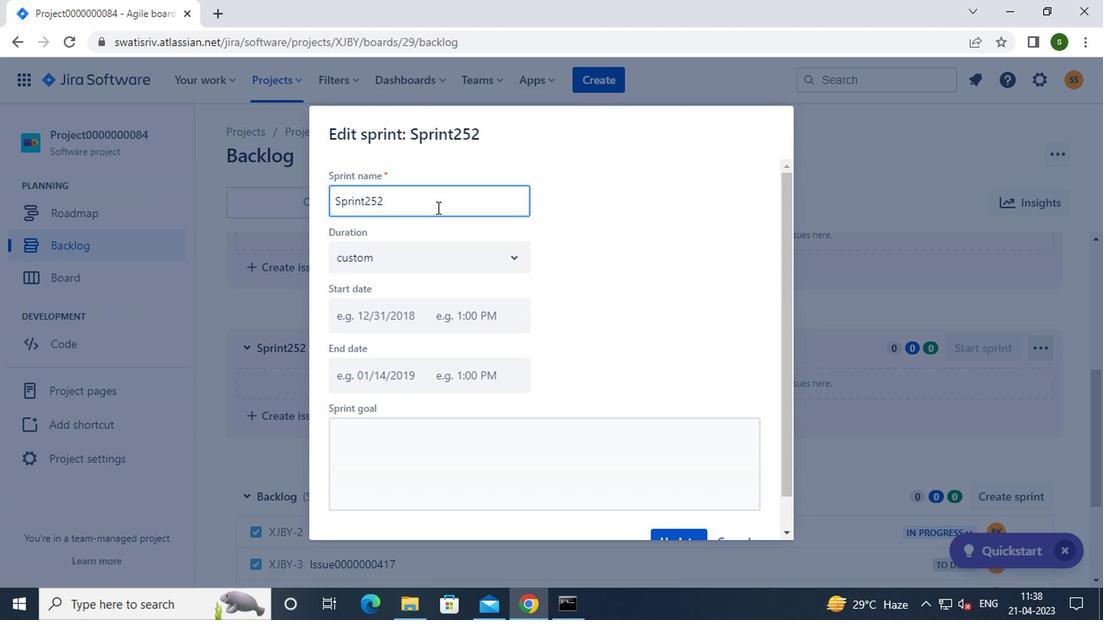 
Action: Key pressed <Key.backspace><Key.backspace><Key.backspace><Key.backspace><Key.backspace><Key.backspace><Key.backspace><Key.backspace><Key.backspace><Key.backspace><Key.backspace><Key.backspace><Key.backspace><Key.backspace><Key.caps_lock>s<Key.caps_lock>print0000000252
Screenshot: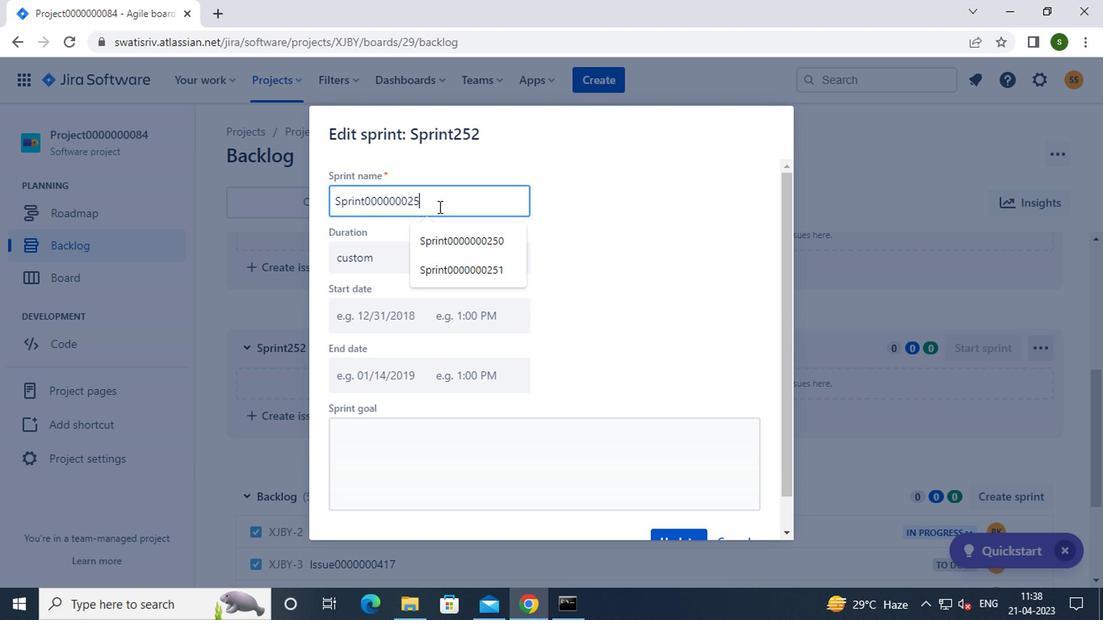 
Action: Mouse moved to (663, 310)
Screenshot: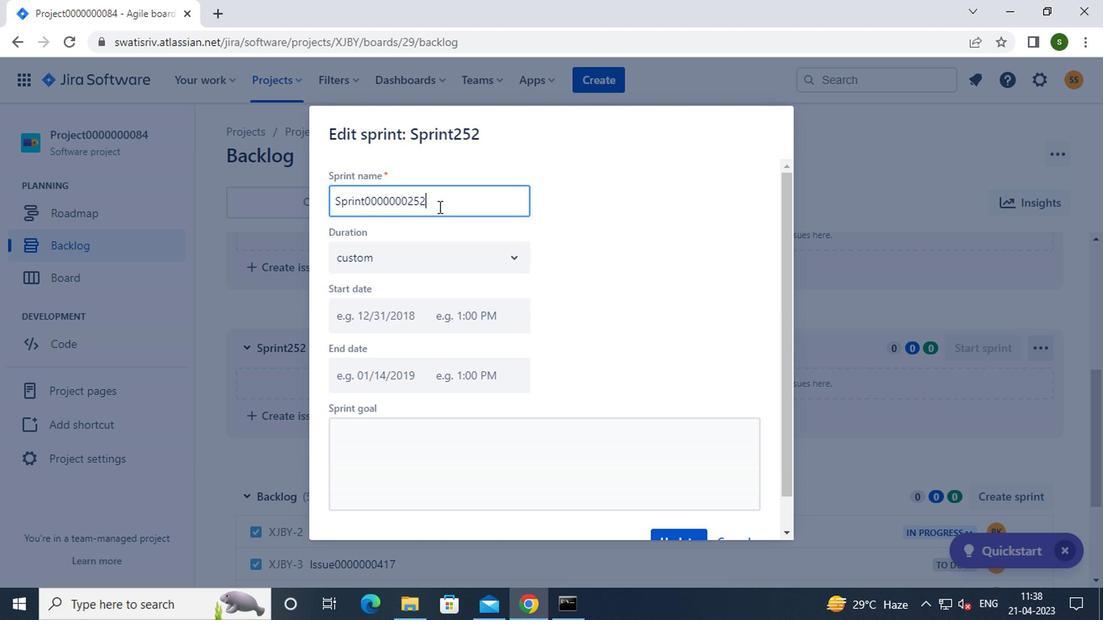 
Action: Mouse scrolled (663, 309) with delta (0, 0)
Screenshot: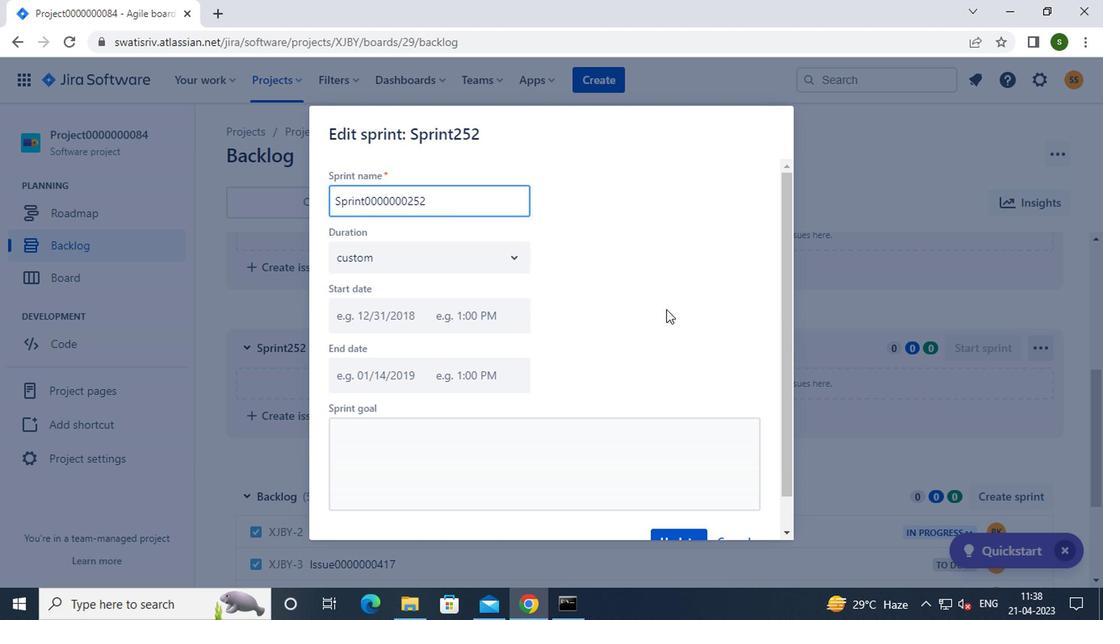 
Action: Mouse scrolled (663, 309) with delta (0, 0)
Screenshot: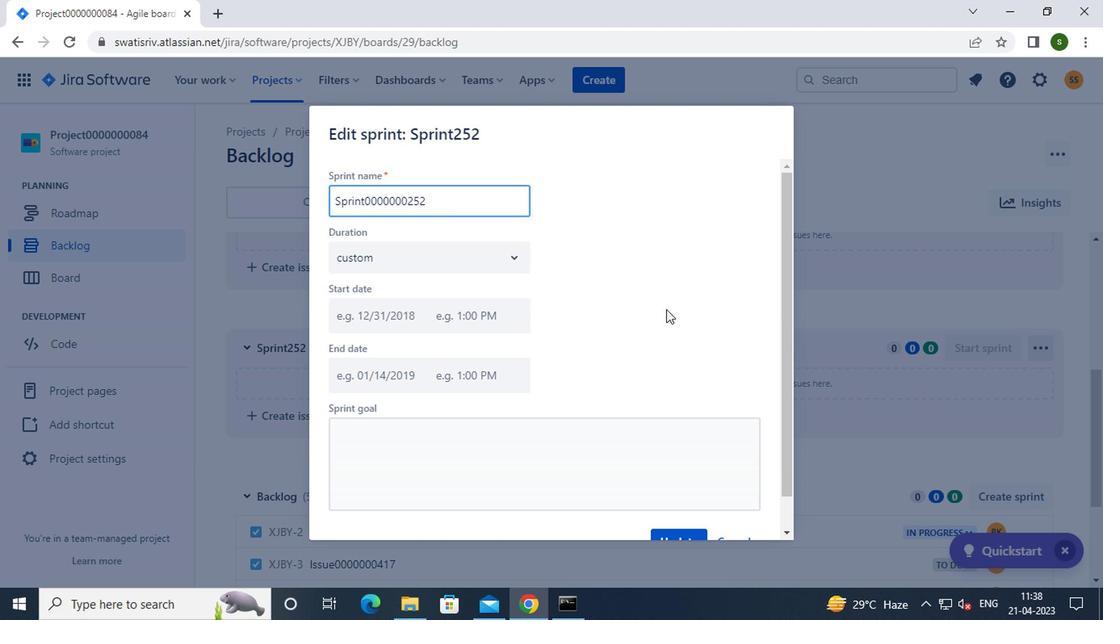 
Action: Mouse moved to (667, 512)
Screenshot: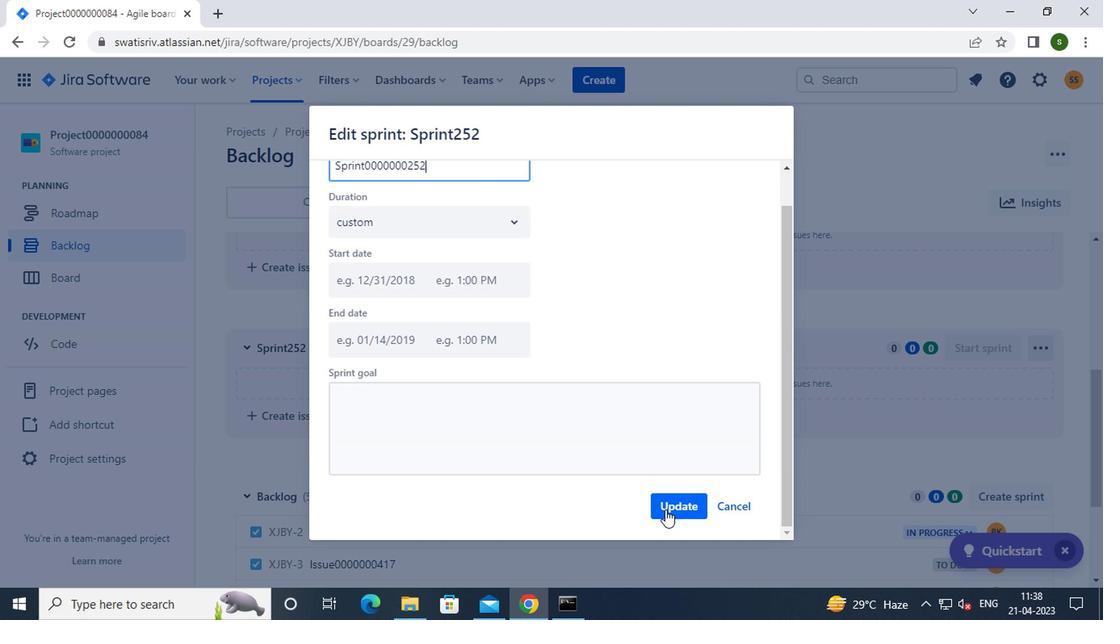 
Action: Mouse pressed left at (667, 512)
Screenshot: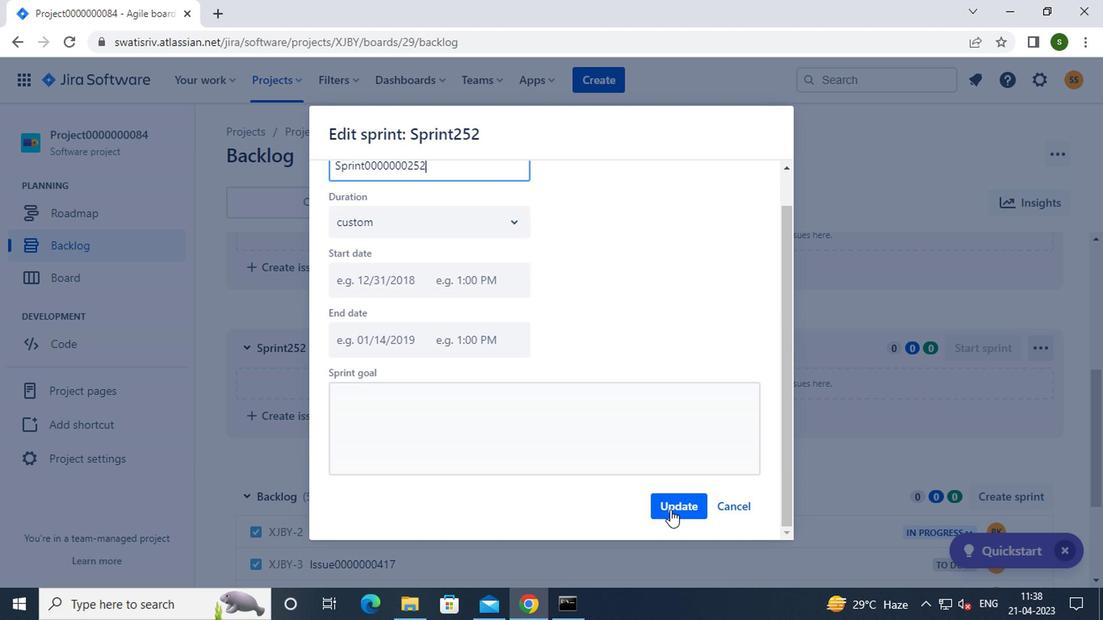 
Action: Mouse moved to (627, 364)
Screenshot: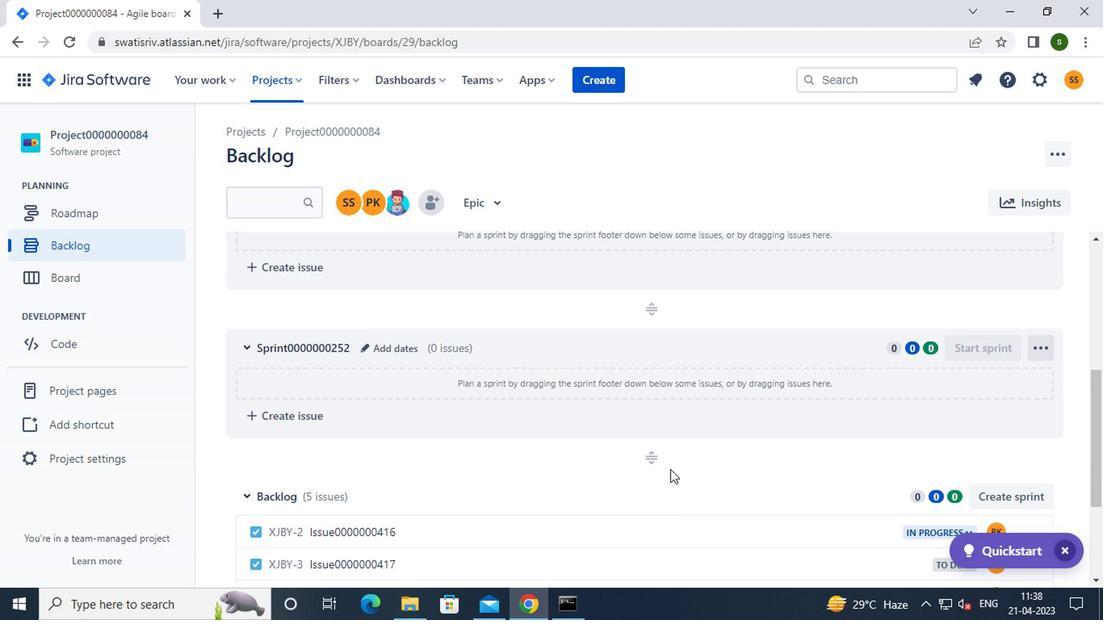 
Action: Mouse scrolled (627, 365) with delta (0, 0)
Screenshot: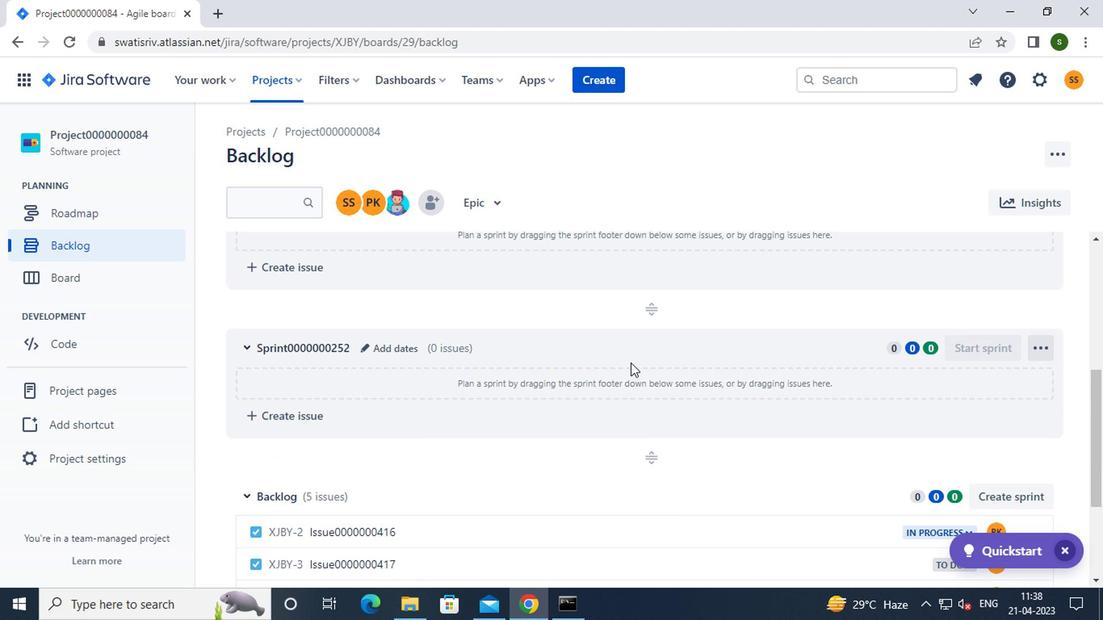
Action: Mouse scrolled (627, 365) with delta (0, 0)
Screenshot: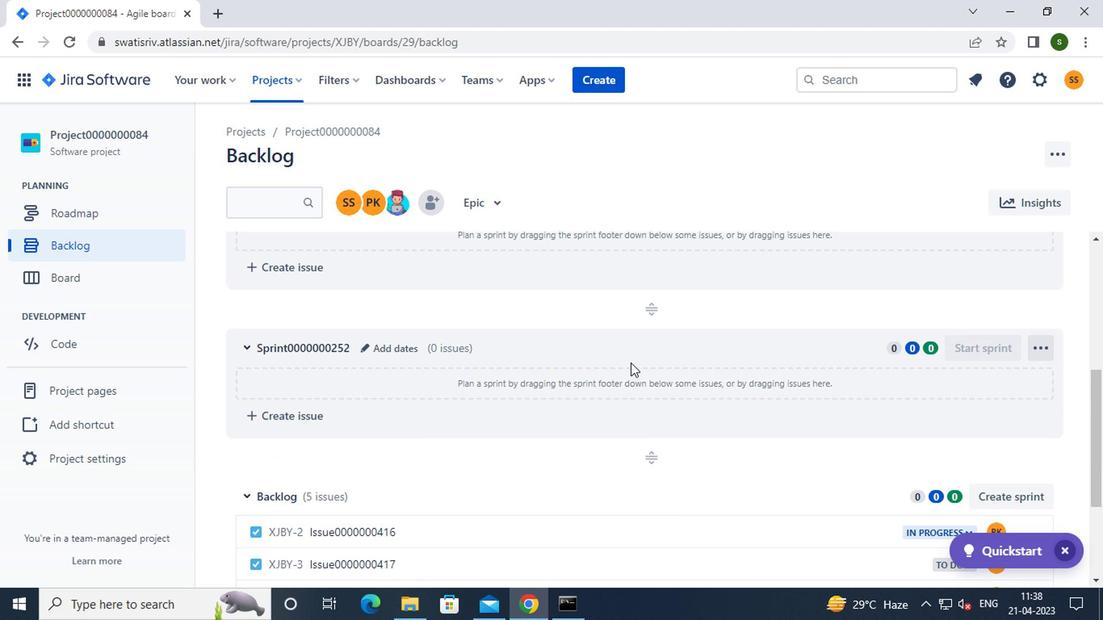 
Action: Mouse scrolled (627, 365) with delta (0, 0)
Screenshot: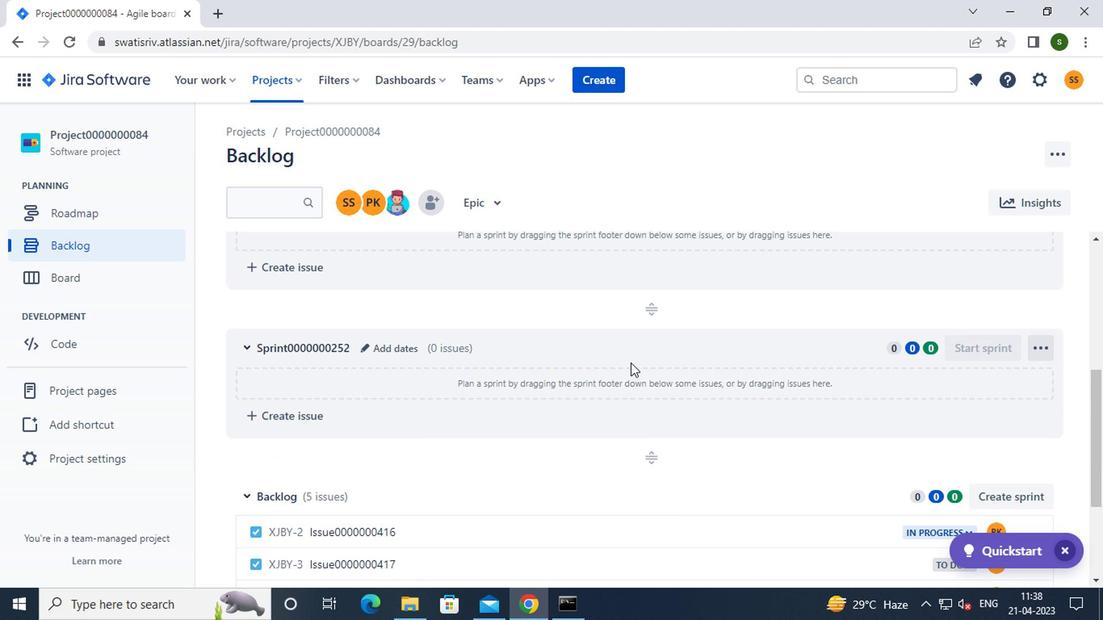 
Action: Mouse scrolled (627, 365) with delta (0, 0)
Screenshot: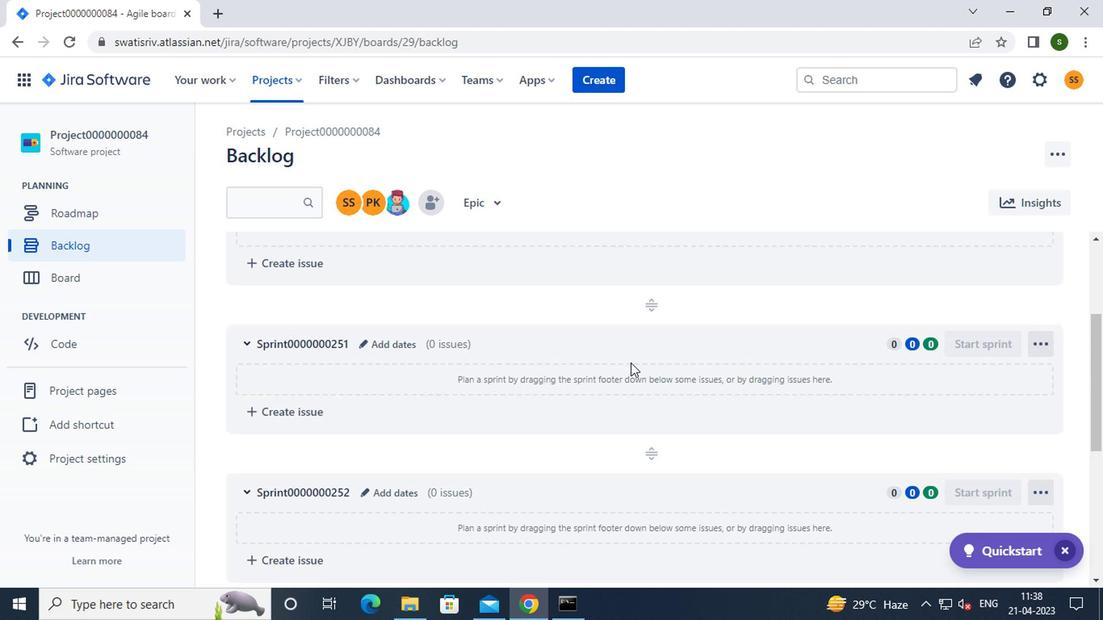 
Action: Mouse scrolled (627, 365) with delta (0, 0)
Screenshot: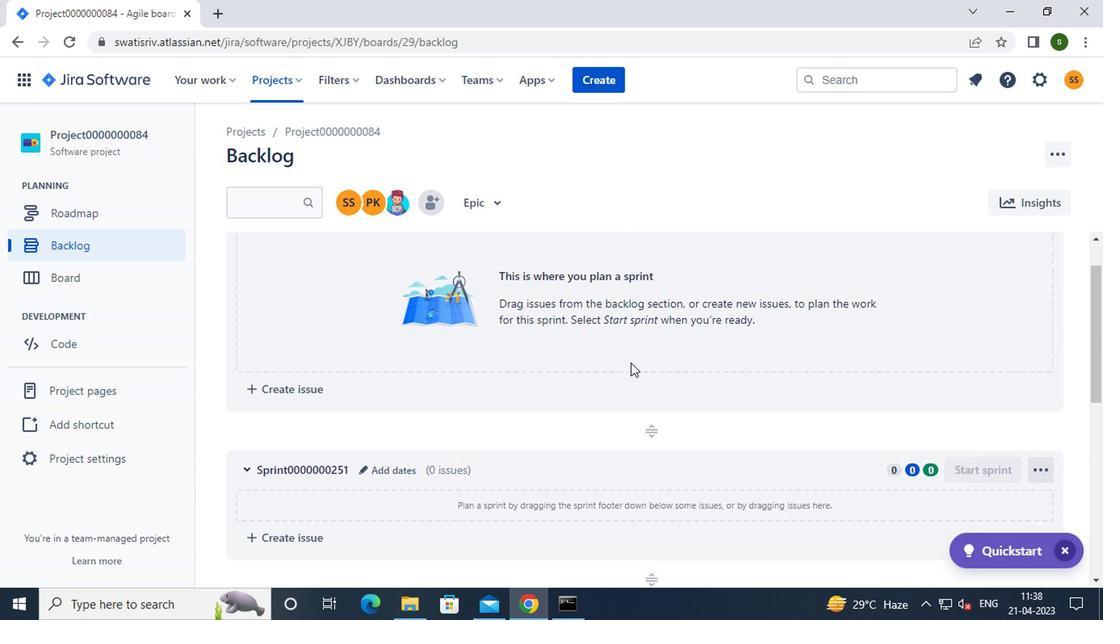 
Action: Mouse moved to (394, 259)
Screenshot: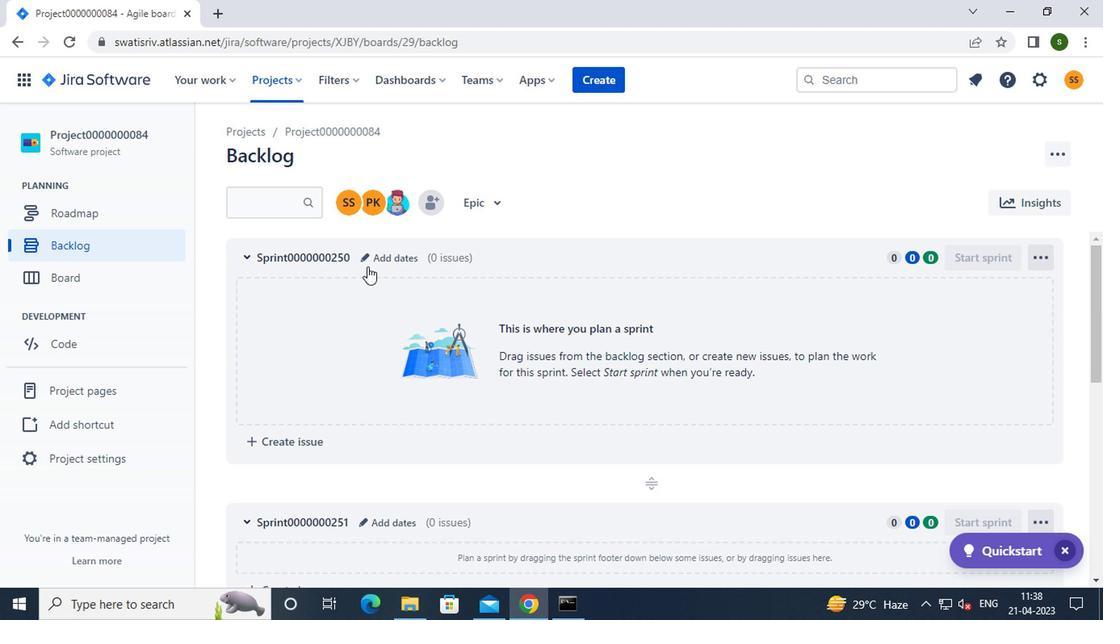 
Action: Mouse pressed left at (394, 259)
Screenshot: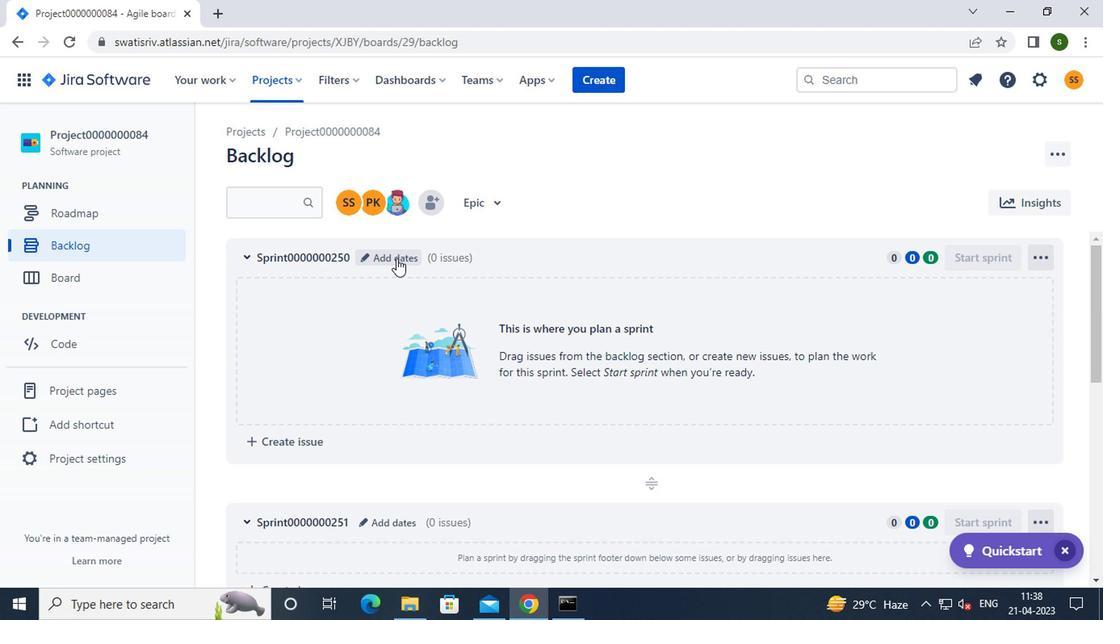 
Action: Mouse pressed left at (394, 259)
Screenshot: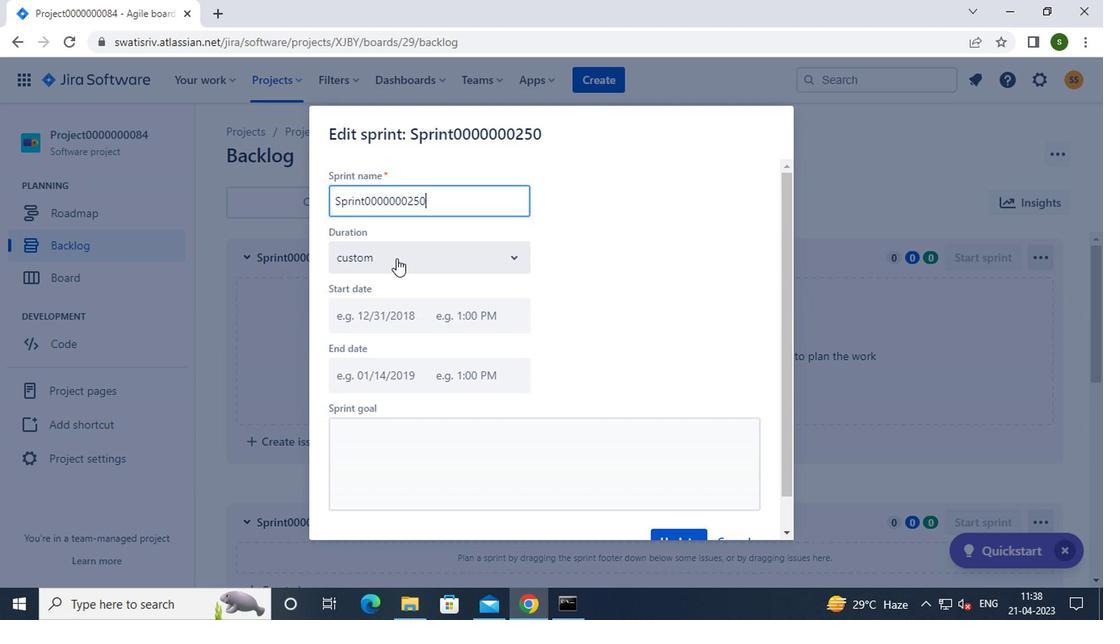
Action: Mouse moved to (394, 300)
Screenshot: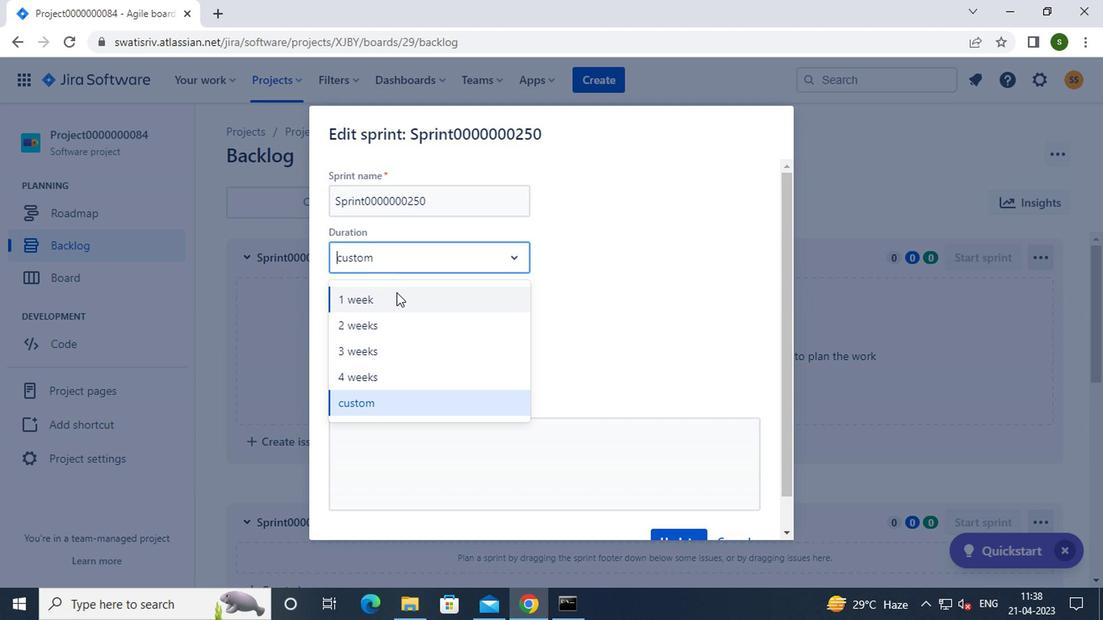 
Action: Mouse pressed left at (394, 300)
Screenshot: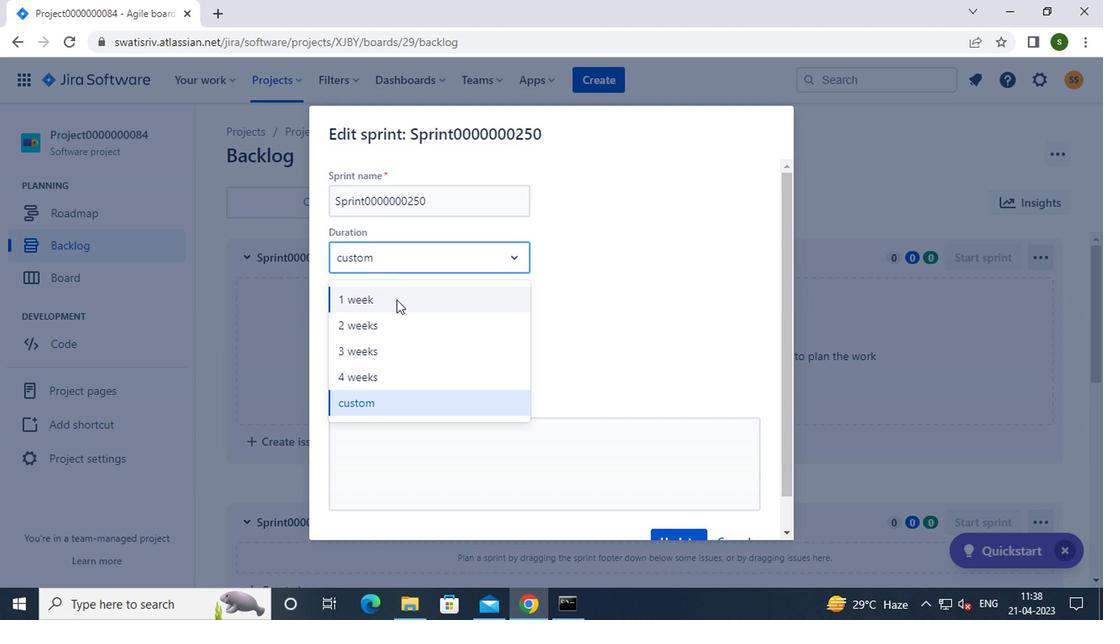 
Action: Mouse moved to (384, 306)
Screenshot: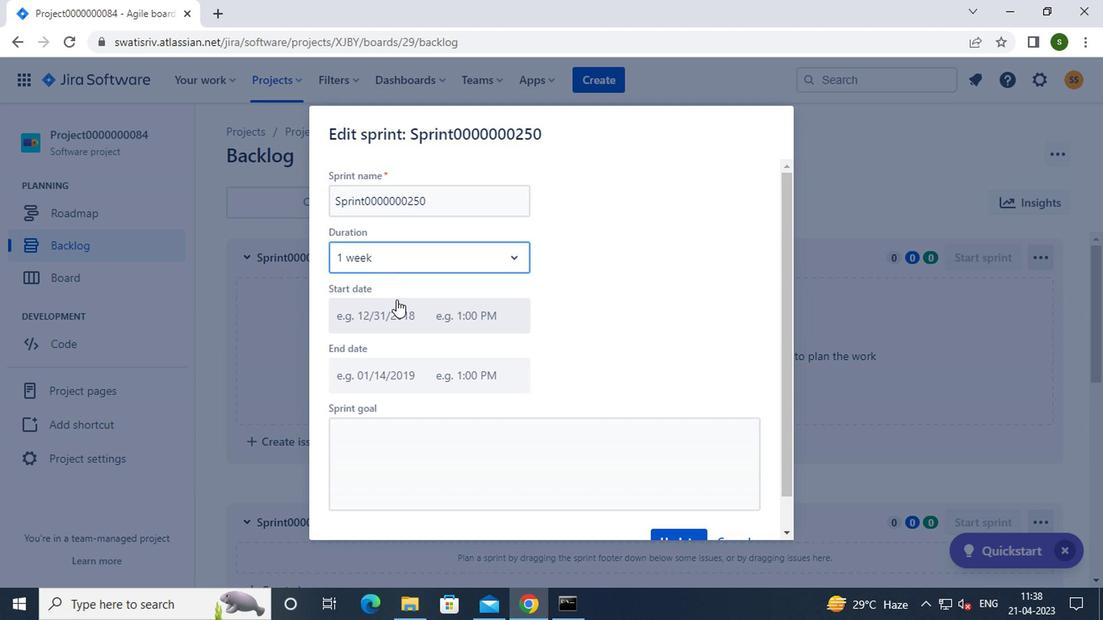 
Action: Mouse pressed left at (384, 306)
Screenshot: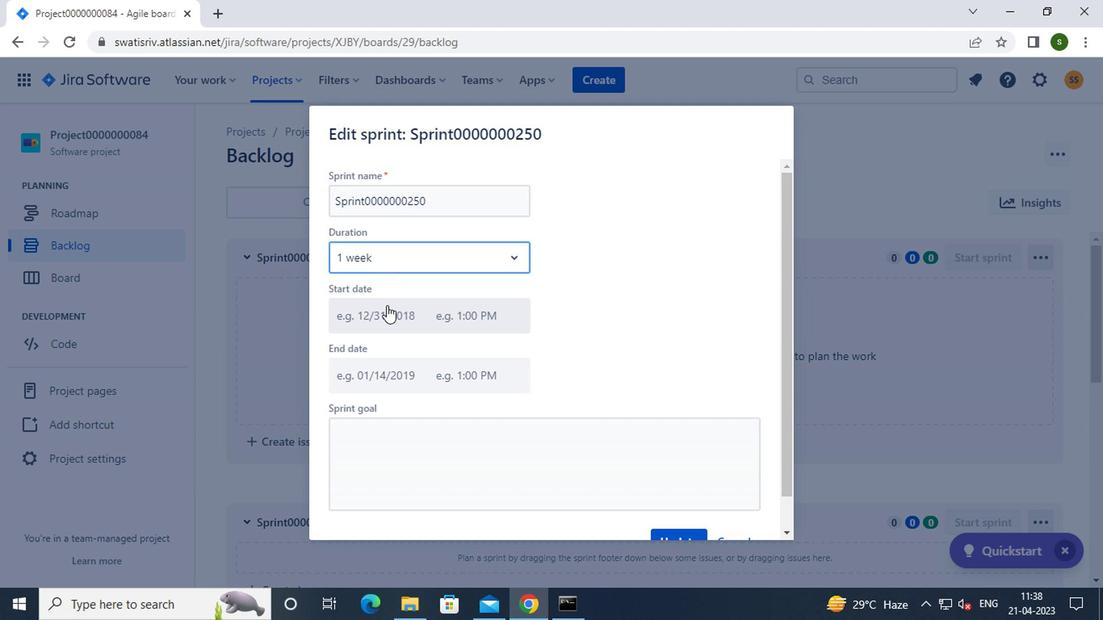 
Action: Mouse moved to (540, 498)
Screenshot: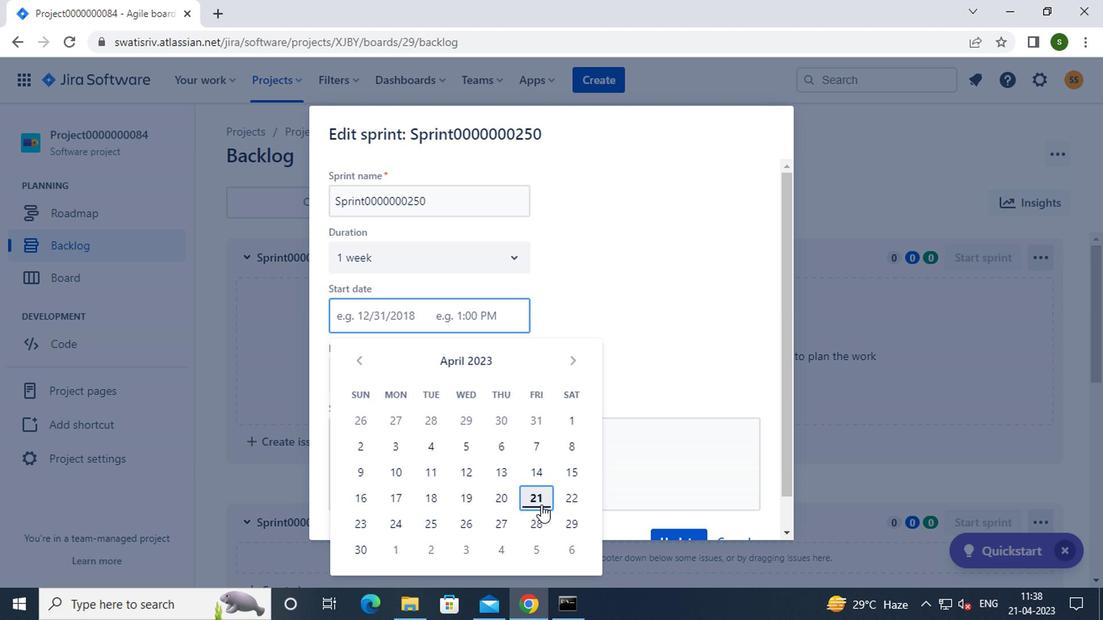 
Action: Mouse pressed left at (540, 498)
Screenshot: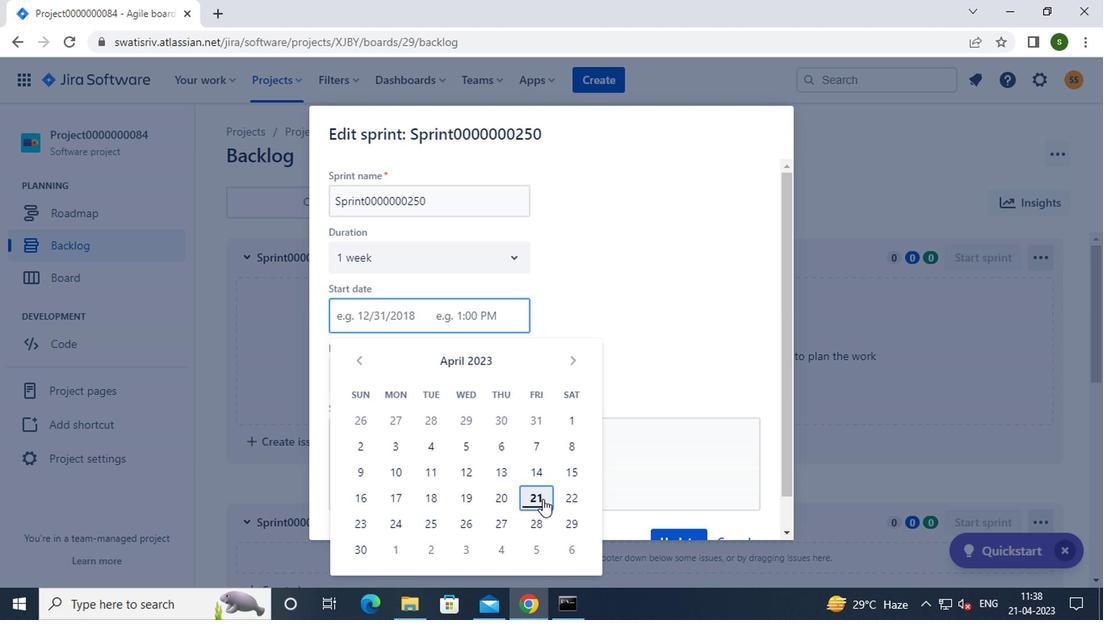 
Action: Mouse moved to (625, 455)
Screenshot: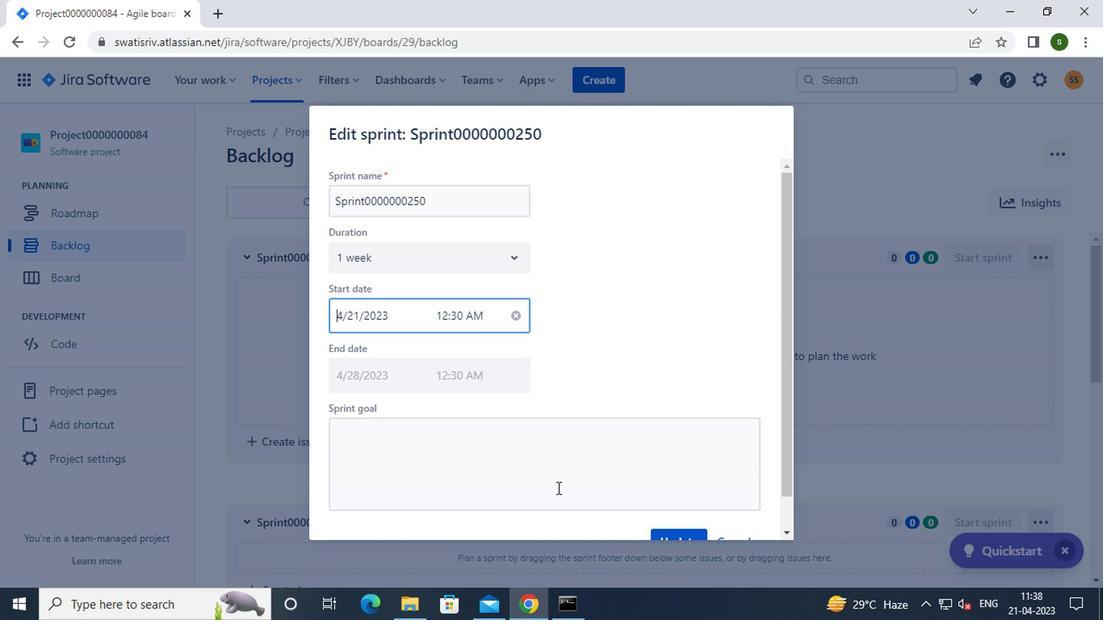 
Action: Mouse scrolled (625, 454) with delta (0, -1)
Screenshot: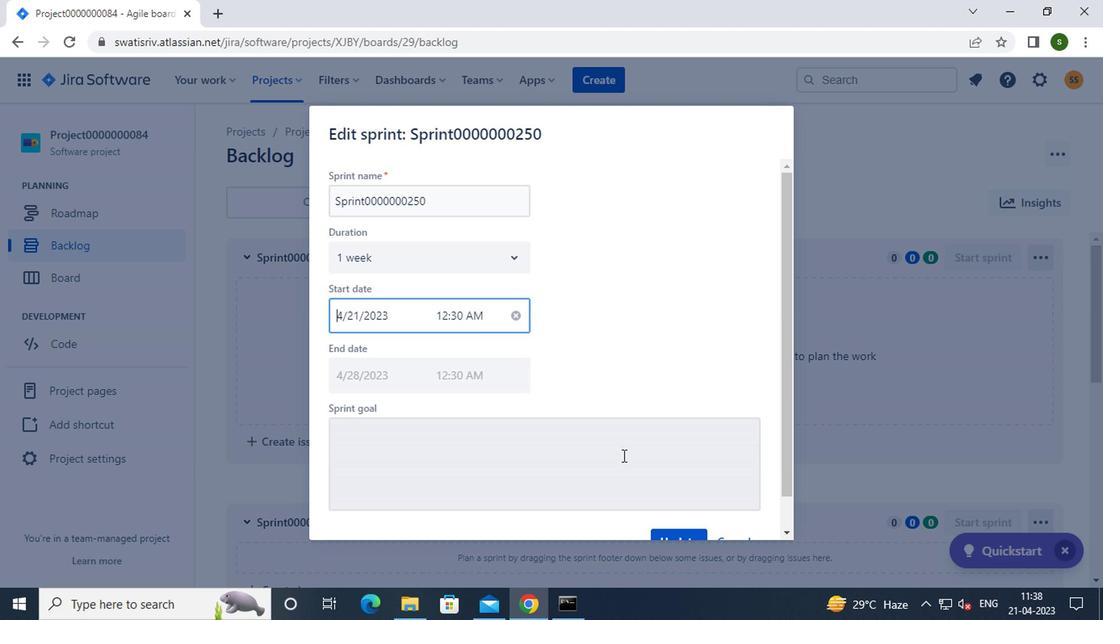 
Action: Mouse scrolled (625, 454) with delta (0, -1)
Screenshot: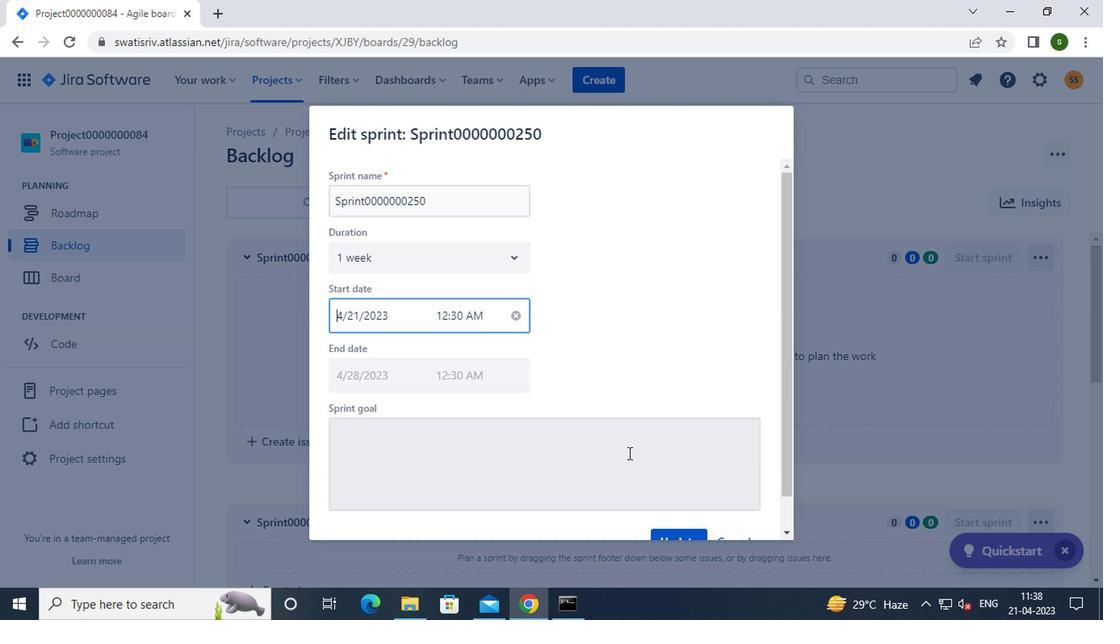
Action: Mouse moved to (669, 507)
Screenshot: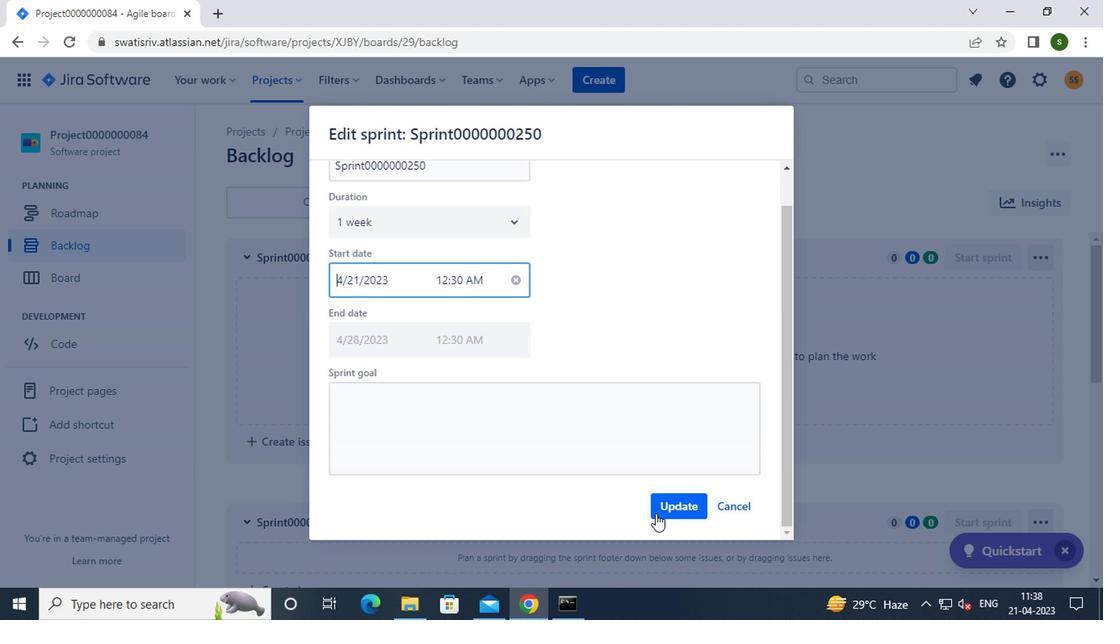 
Action: Mouse pressed left at (669, 507)
Screenshot: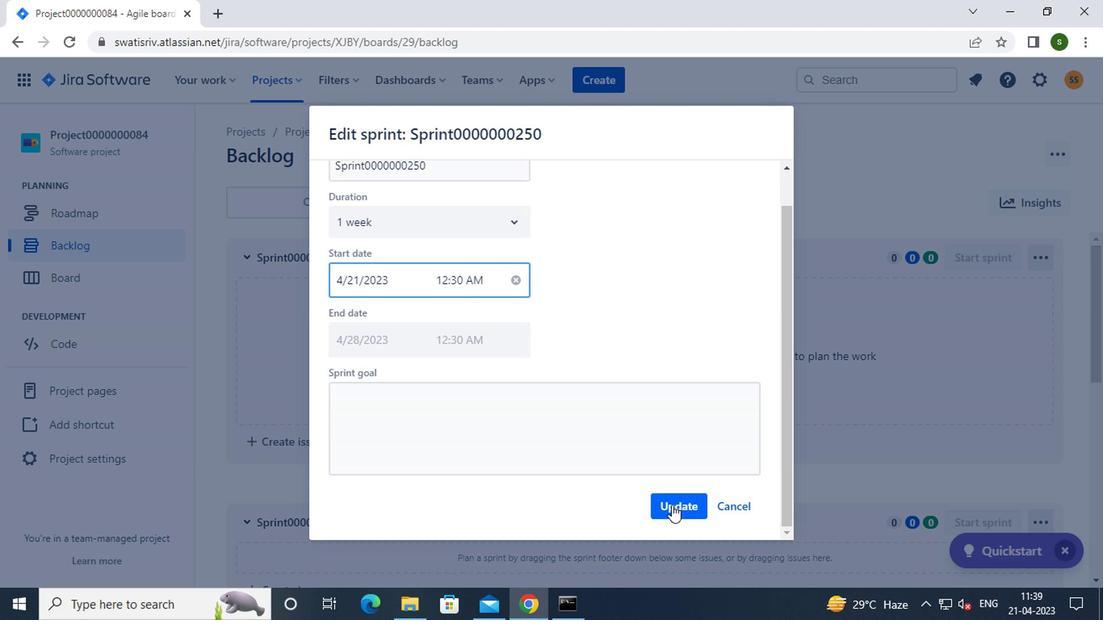 
Action: Mouse moved to (496, 380)
Screenshot: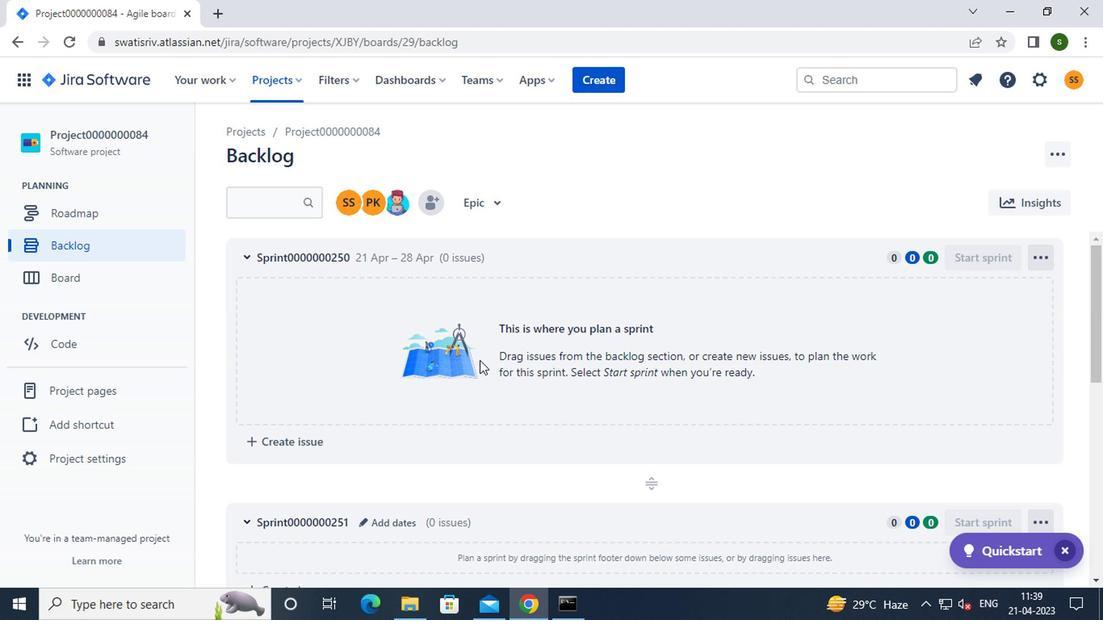 
Action: Mouse scrolled (496, 379) with delta (0, -1)
Screenshot: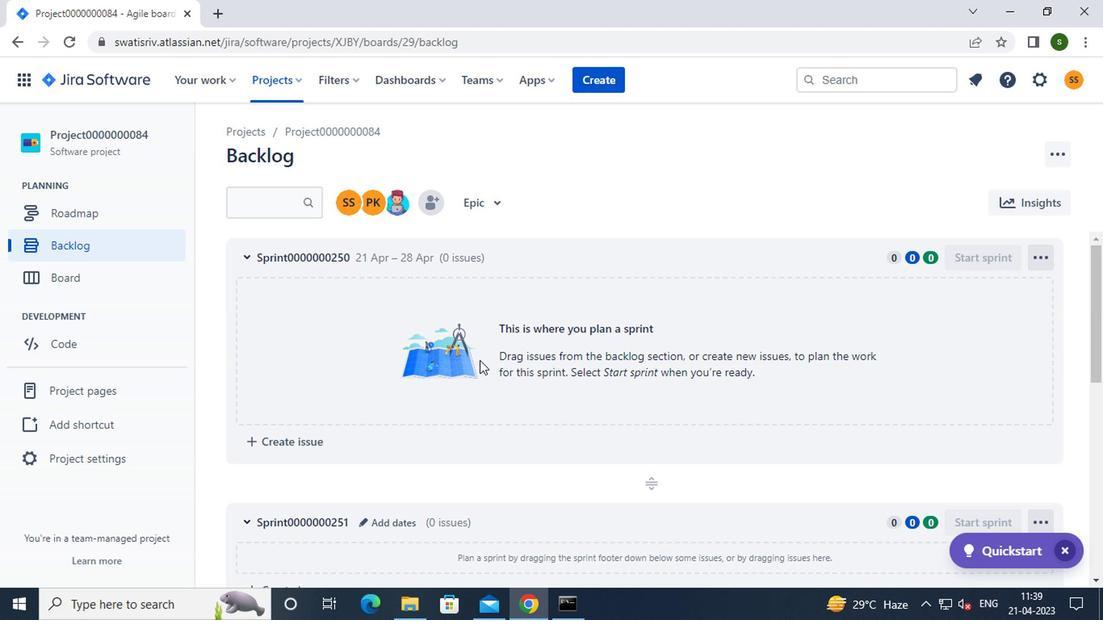 
Action: Mouse moved to (497, 380)
Screenshot: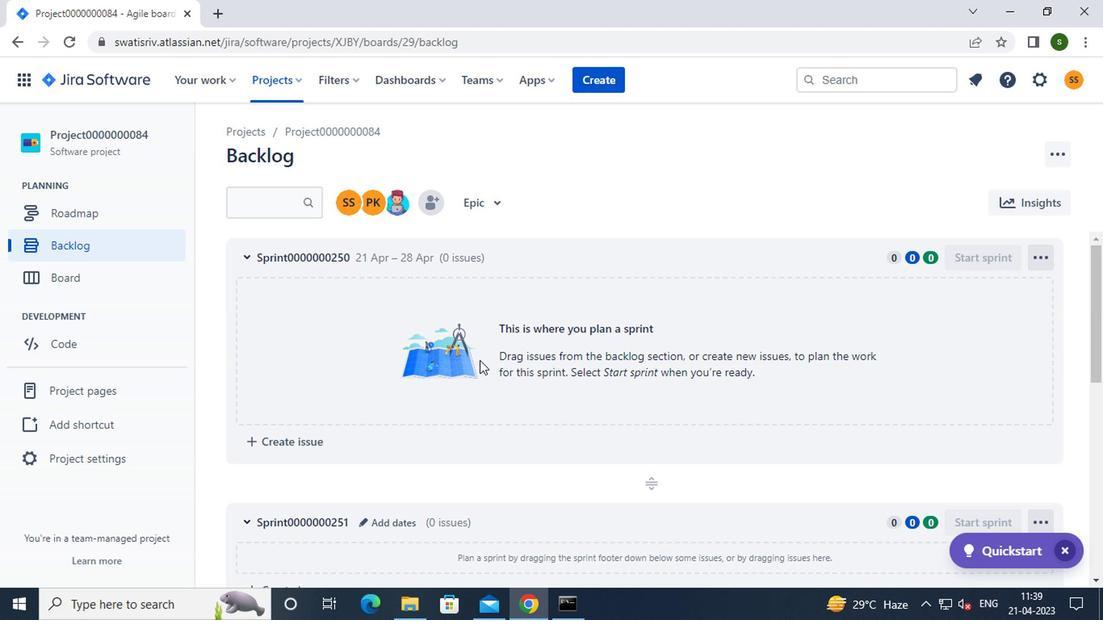 
Action: Mouse scrolled (497, 379) with delta (0, -1)
Screenshot: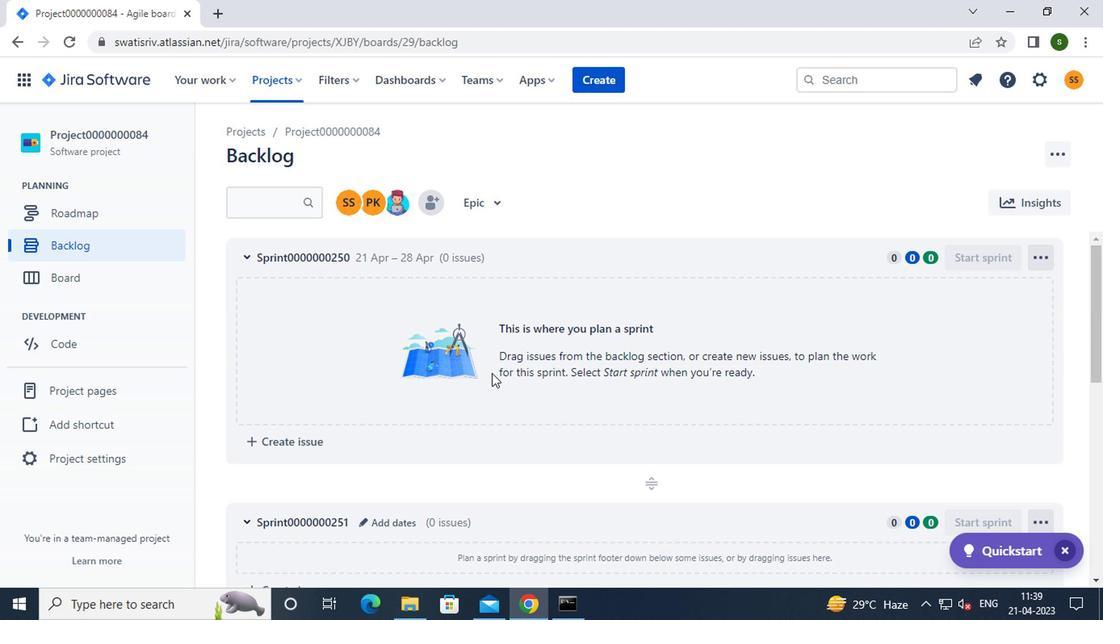 
Action: Mouse moved to (398, 360)
Screenshot: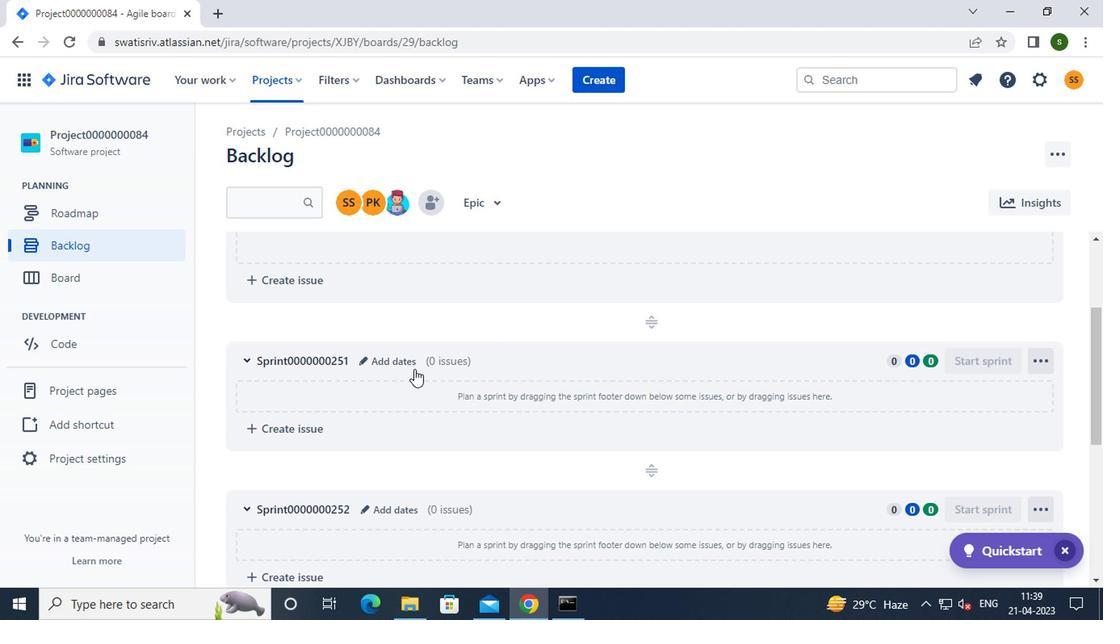 
Action: Mouse pressed left at (398, 360)
Screenshot: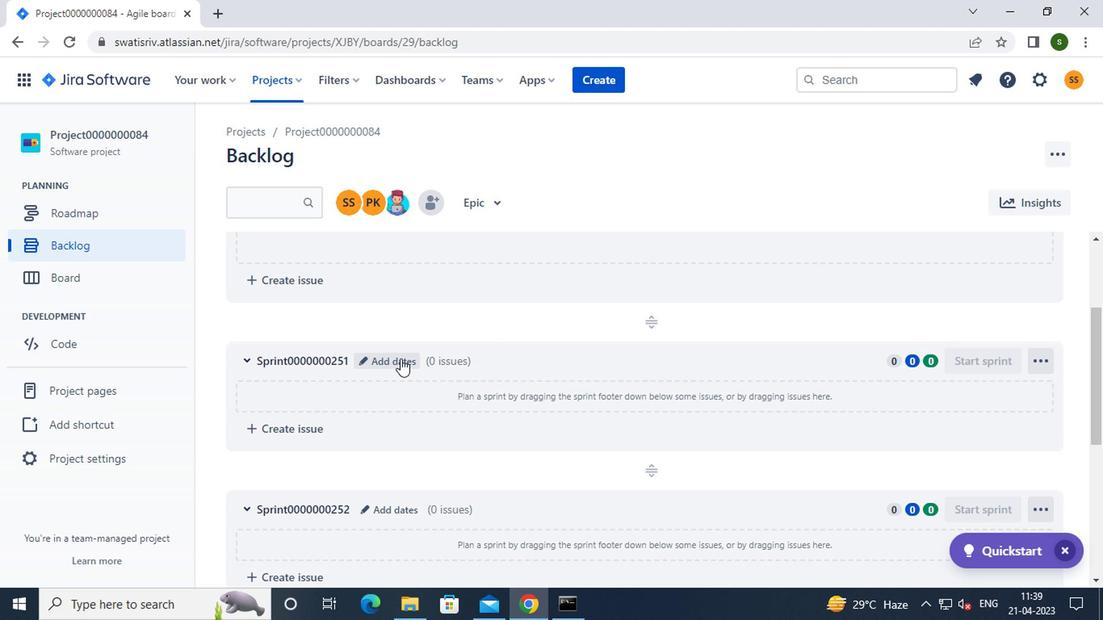 
Action: Mouse moved to (435, 255)
Screenshot: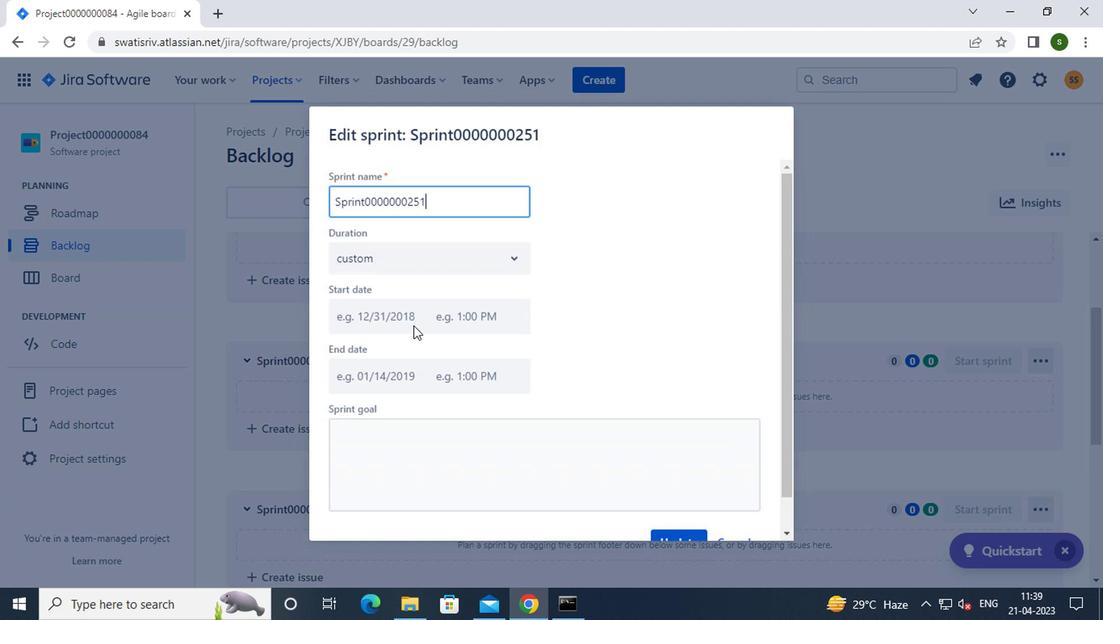 
Action: Mouse pressed left at (435, 255)
Screenshot: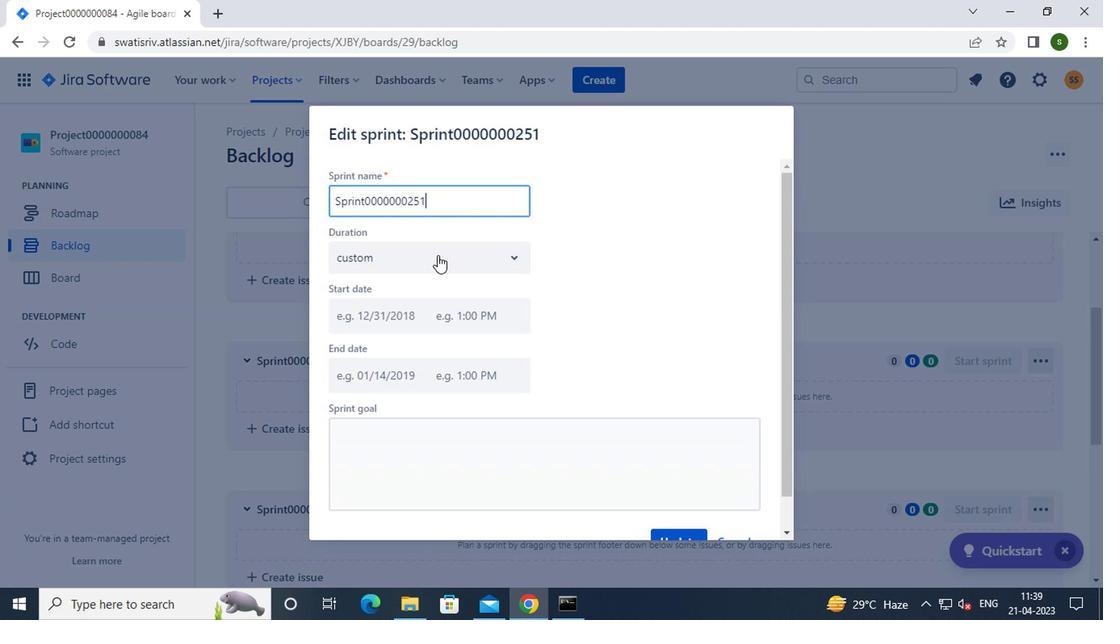 
Action: Mouse moved to (386, 332)
Screenshot: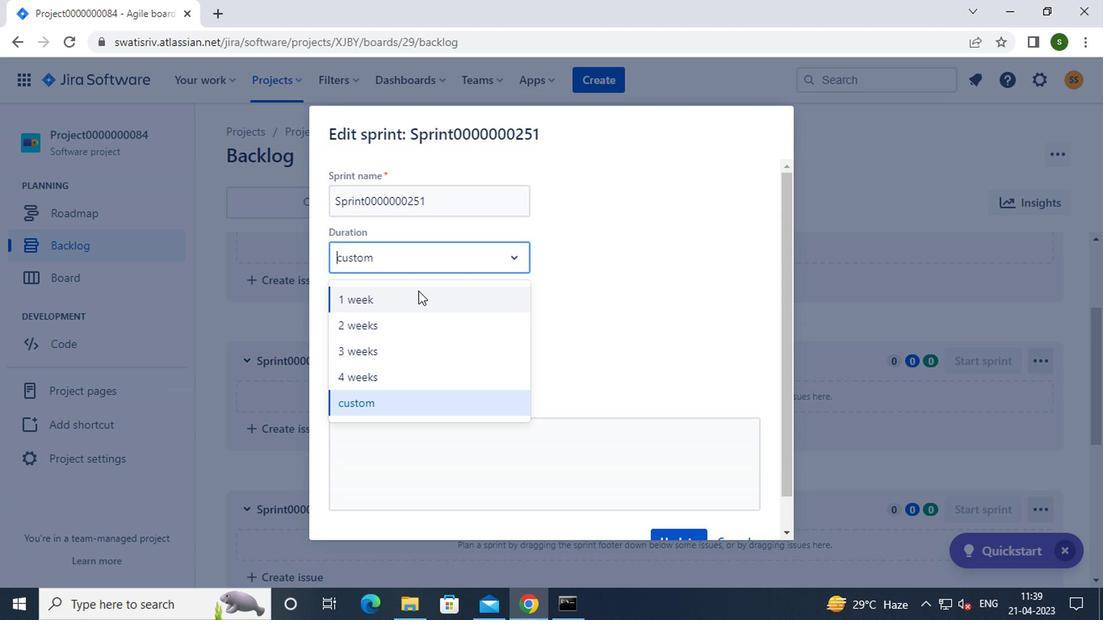 
Action: Mouse pressed left at (386, 332)
Screenshot: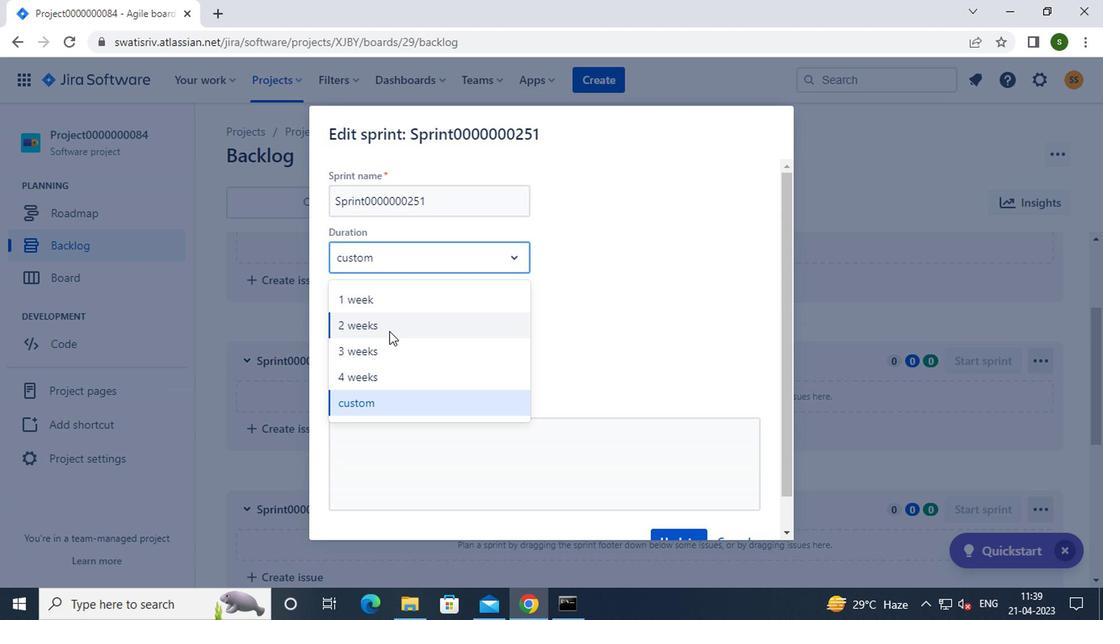 
Action: Mouse moved to (472, 347)
Screenshot: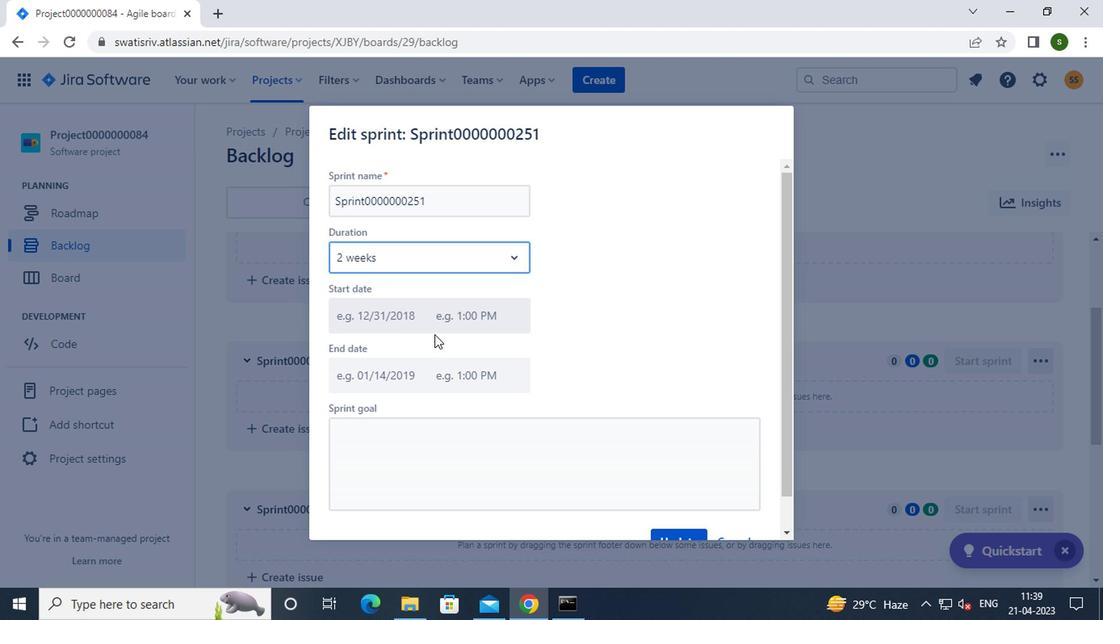 
Action: Mouse scrolled (472, 346) with delta (0, 0)
Screenshot: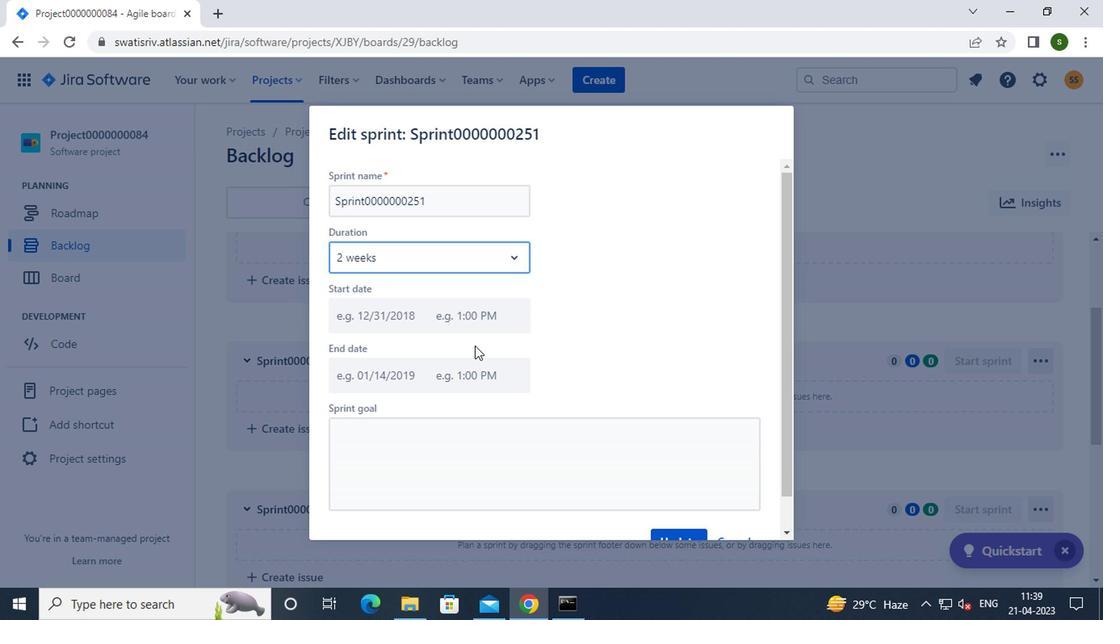 
Action: Mouse moved to (378, 282)
Screenshot: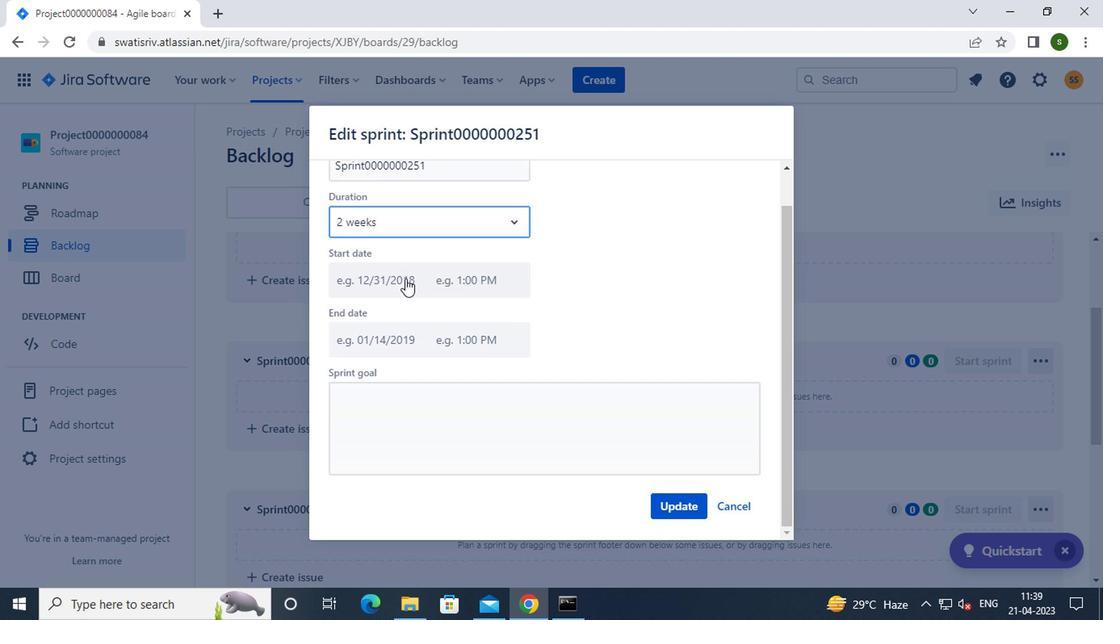 
Action: Mouse pressed left at (378, 282)
Screenshot: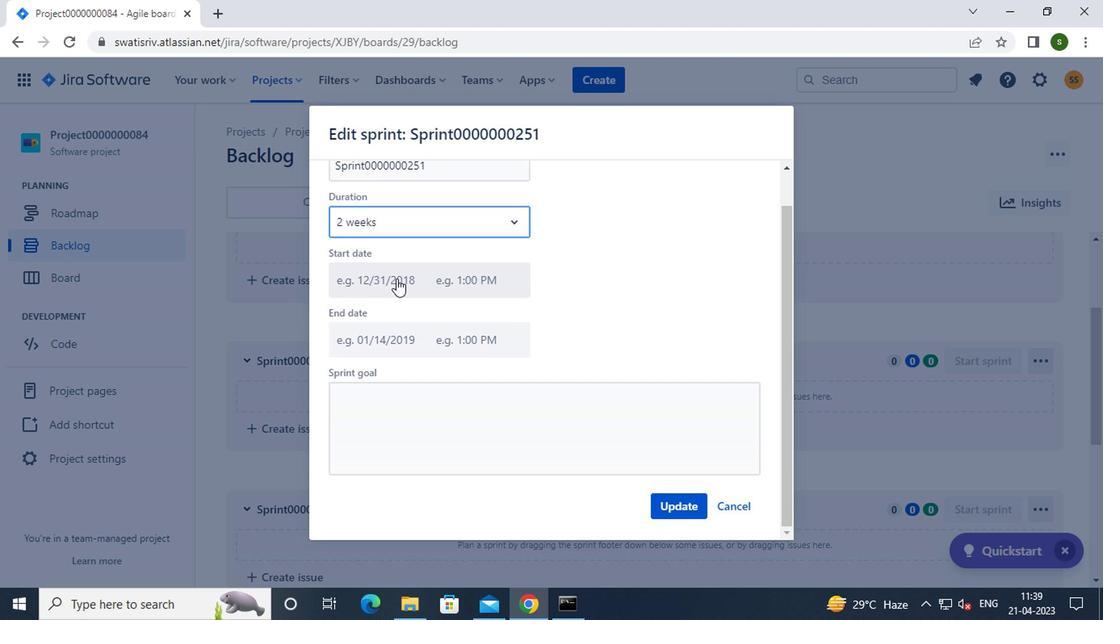 
Action: Mouse moved to (523, 459)
Screenshot: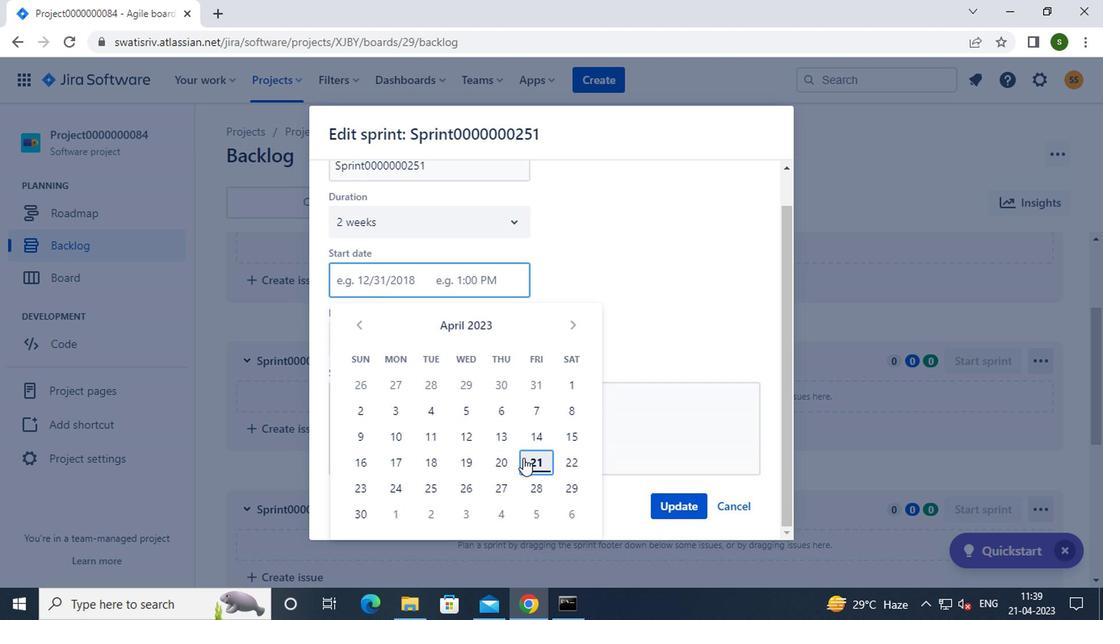 
Action: Mouse pressed left at (523, 459)
Screenshot: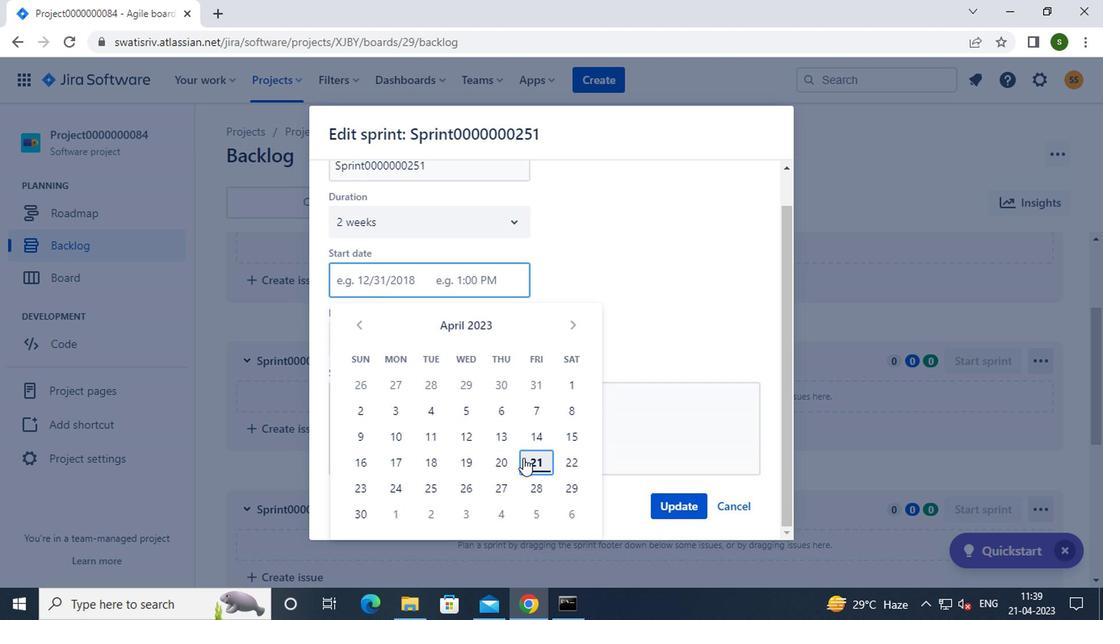 
Action: Mouse moved to (667, 508)
Screenshot: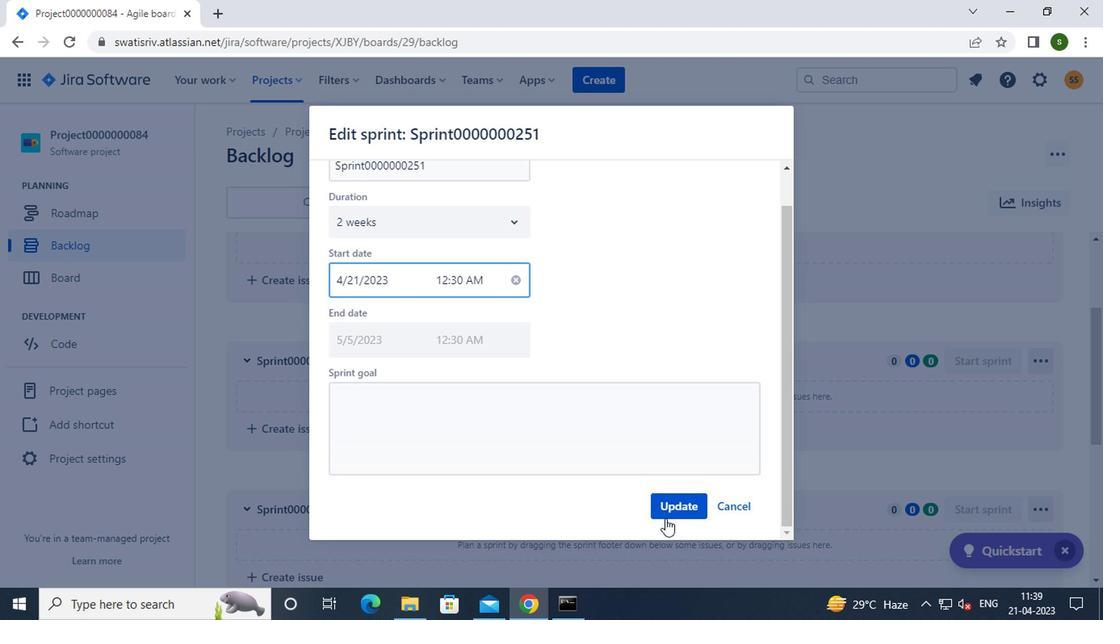 
Action: Mouse pressed left at (667, 508)
Screenshot: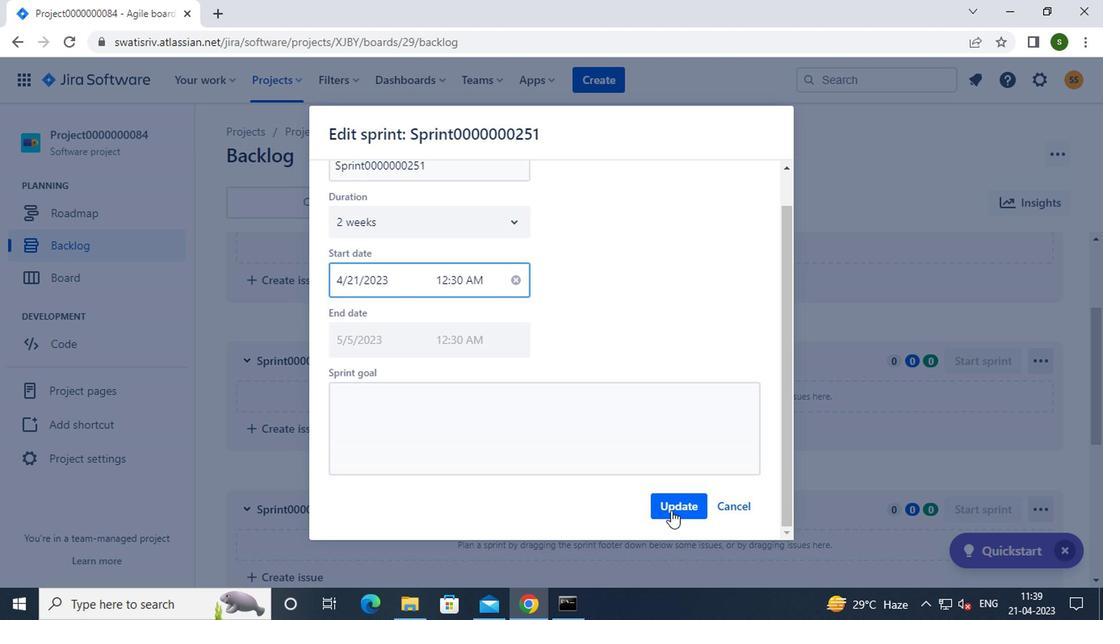 
Action: Mouse moved to (689, 175)
Screenshot: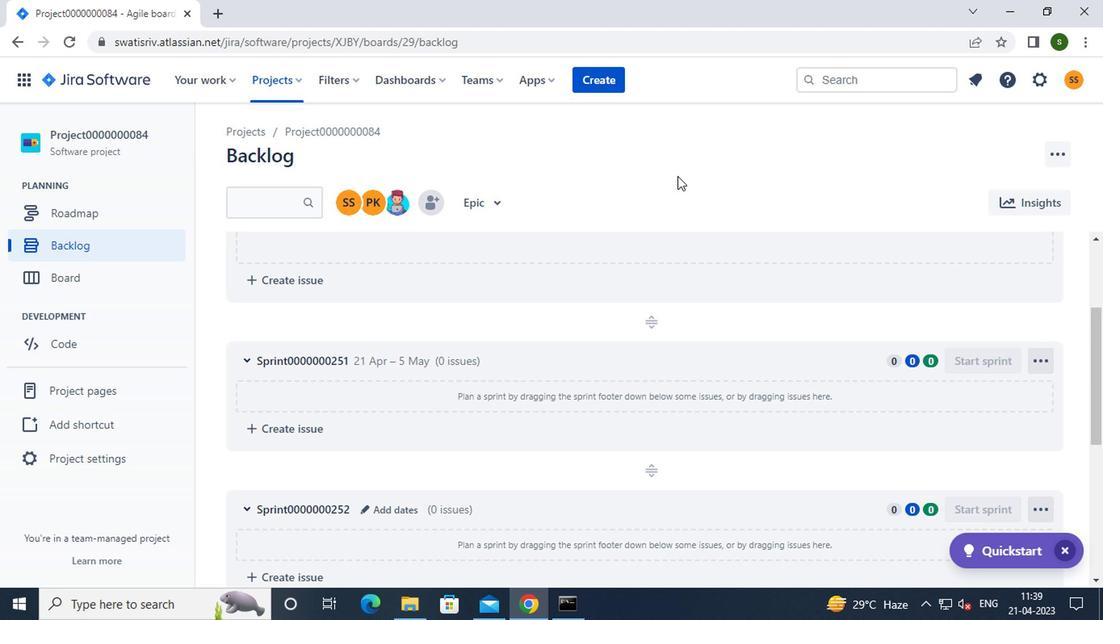 
